 Task: Create custom object Volunteer Process custom object for path process.
Action: Mouse moved to (620, 37)
Screenshot: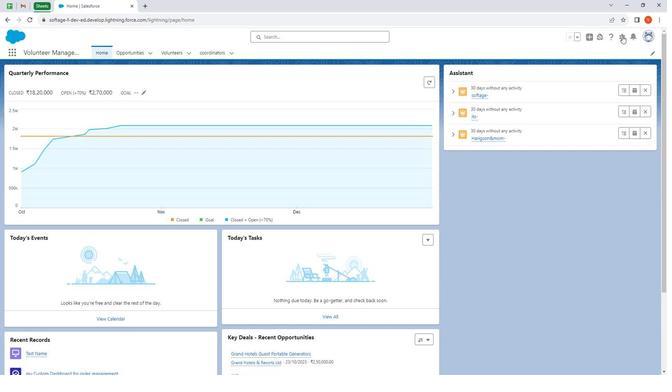 
Action: Mouse pressed left at (620, 37)
Screenshot: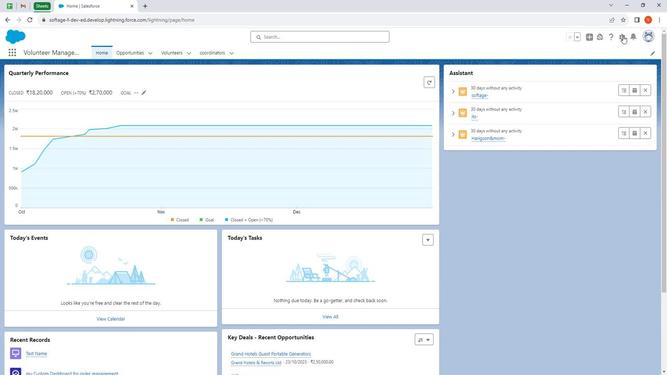 
Action: Mouse moved to (603, 66)
Screenshot: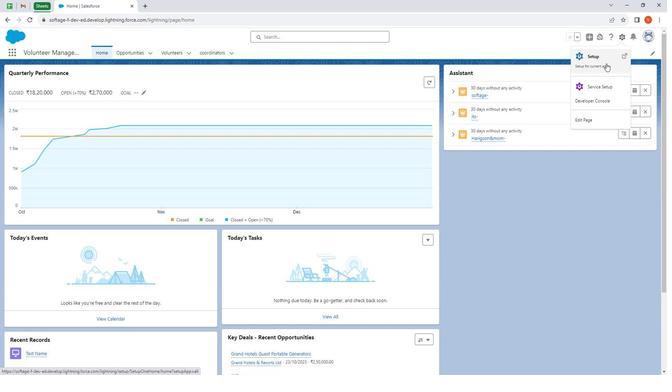
Action: Mouse pressed left at (603, 66)
Screenshot: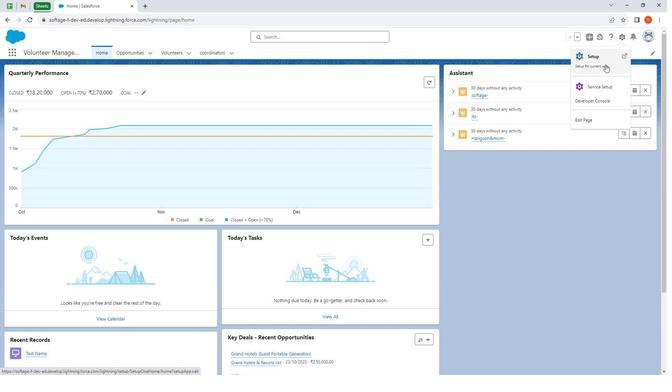 
Action: Mouse moved to (97, 53)
Screenshot: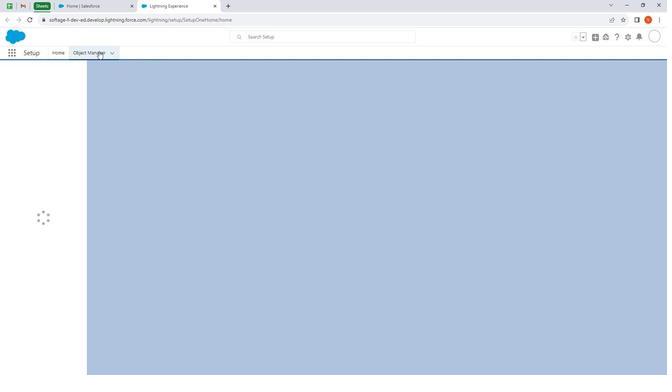 
Action: Mouse pressed left at (97, 53)
Screenshot: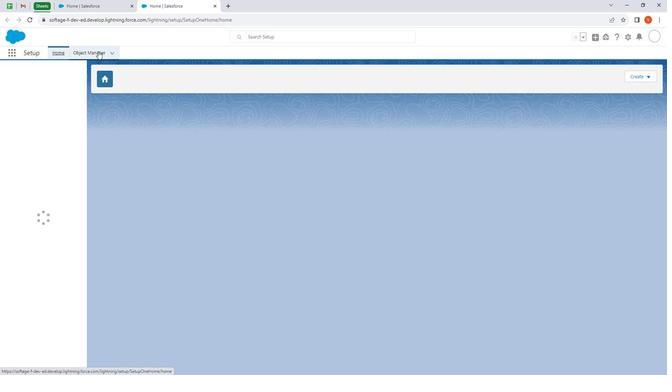 
Action: Mouse moved to (635, 80)
Screenshot: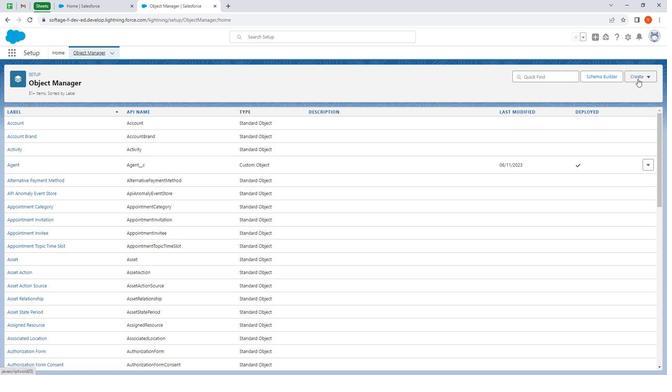 
Action: Mouse pressed left at (635, 80)
Screenshot: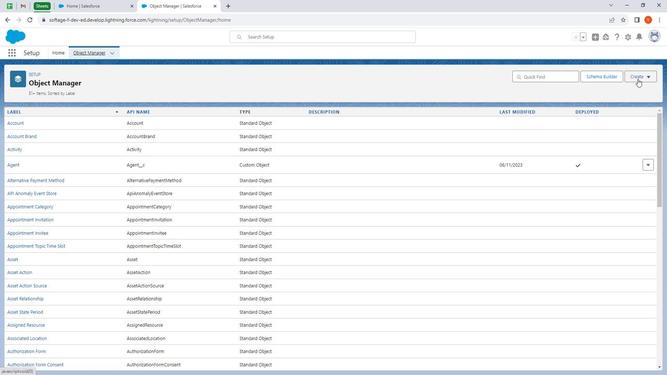 
Action: Mouse moved to (623, 96)
Screenshot: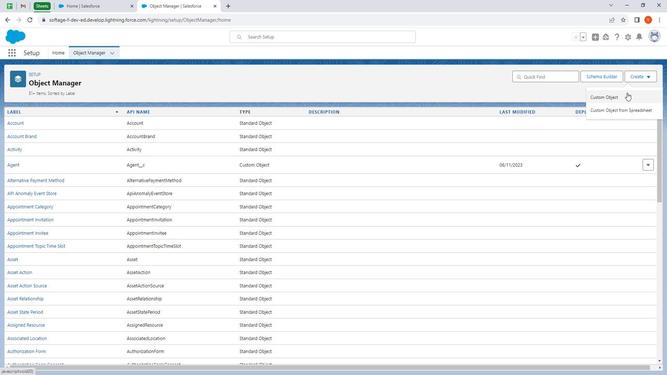 
Action: Mouse pressed left at (623, 96)
Screenshot: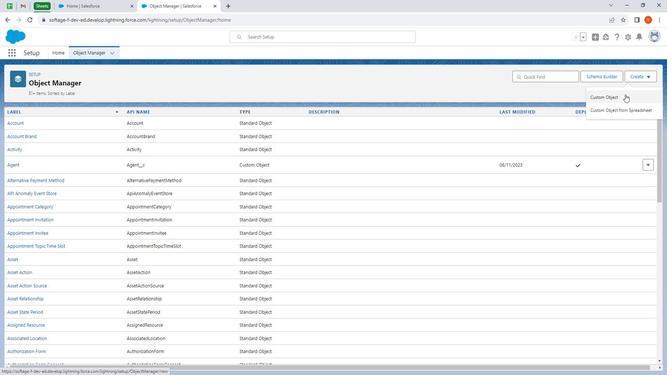 
Action: Mouse moved to (154, 169)
Screenshot: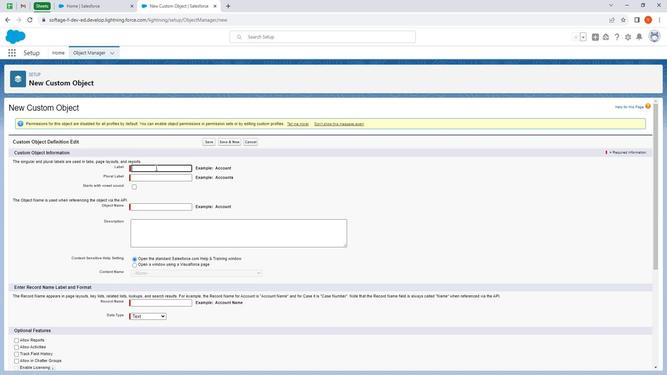 
Action: Mouse pressed left at (154, 169)
Screenshot: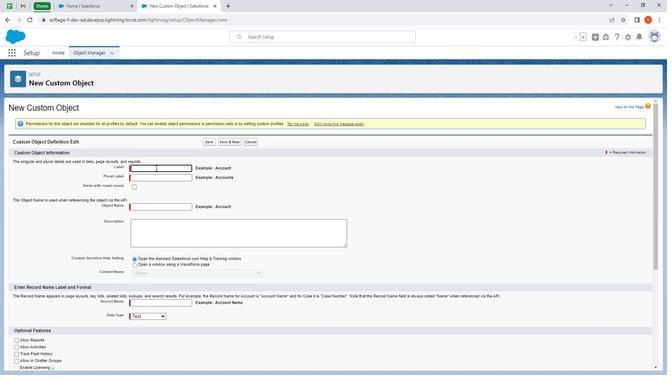 
Action: Key pressed <Key.shift>
Screenshot: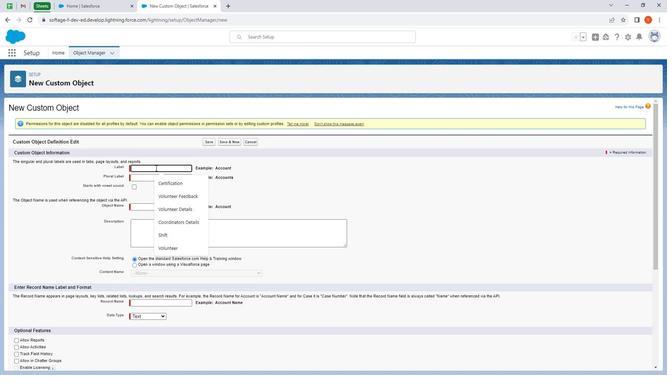 
Action: Mouse moved to (154, 169)
Screenshot: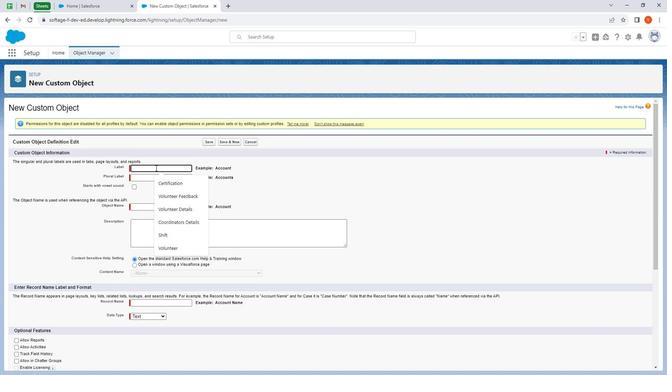 
Action: Key pressed <Key.shift>Volunteer<Key.space><Key.shift>Proces
Screenshot: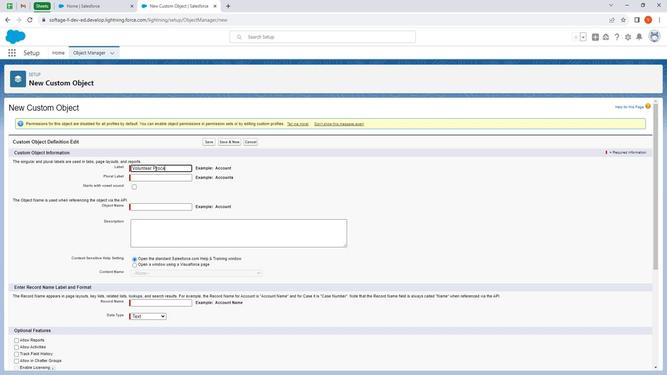 
Action: Mouse moved to (152, 132)
Screenshot: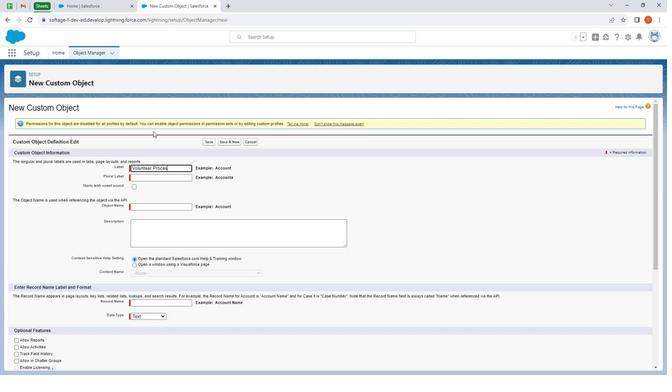 
Action: Key pressed s
Screenshot: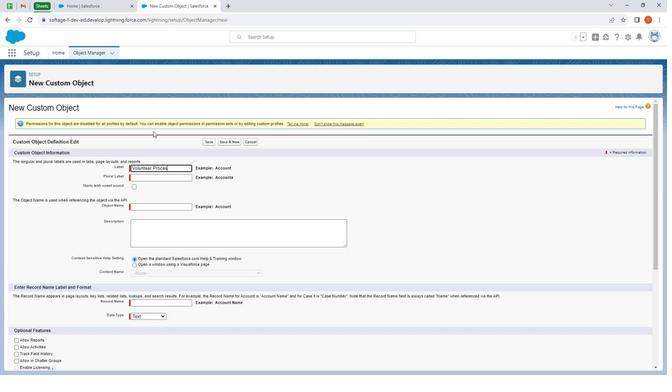 
Action: Mouse moved to (163, 180)
Screenshot: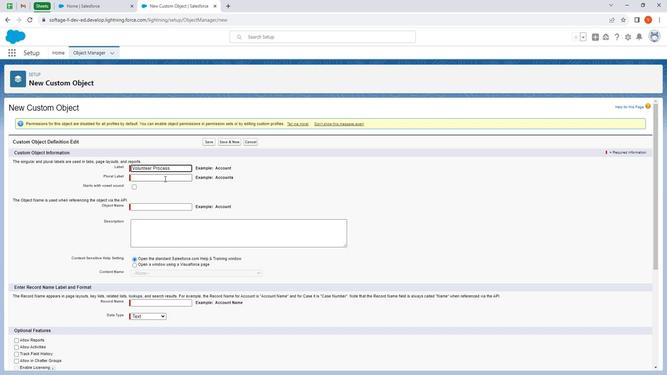 
Action: Mouse pressed left at (163, 180)
Screenshot: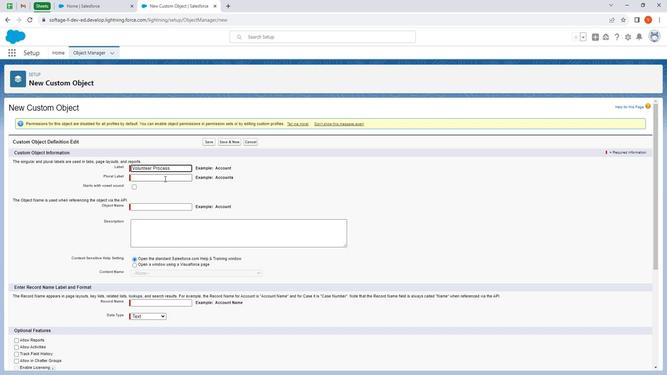 
Action: Key pressed <Key.shift>Volunteer<Key.space><Key.shift>Processes
Screenshot: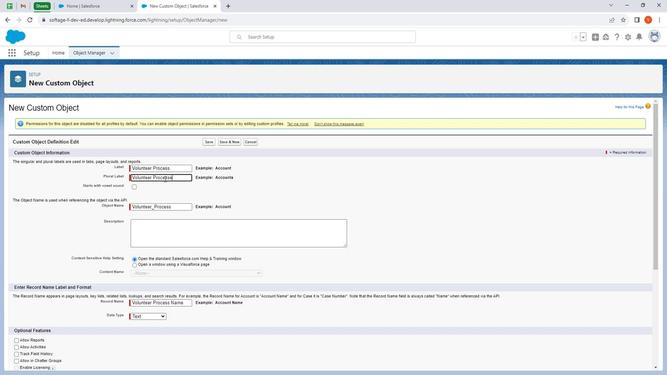 
Action: Mouse moved to (173, 198)
Screenshot: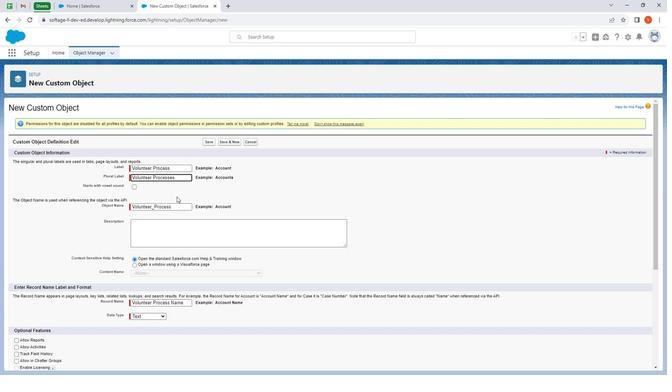 
Action: Mouse pressed left at (173, 198)
Screenshot: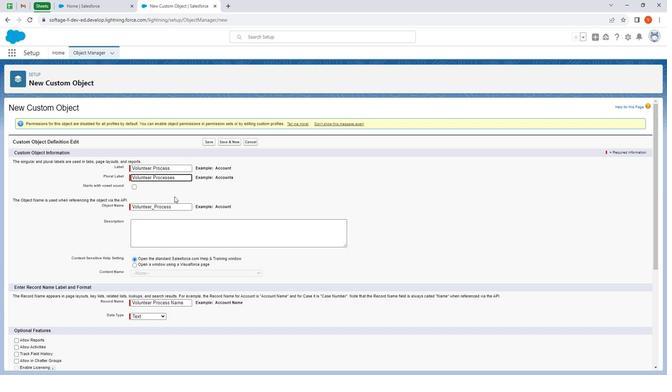 
Action: Mouse moved to (184, 205)
Screenshot: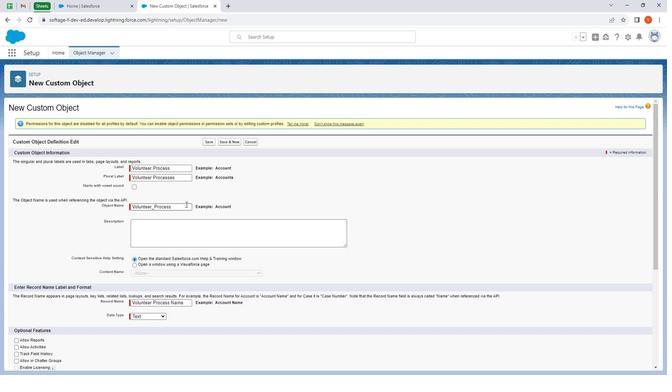 
Action: Mouse scrolled (184, 205) with delta (0, 0)
Screenshot: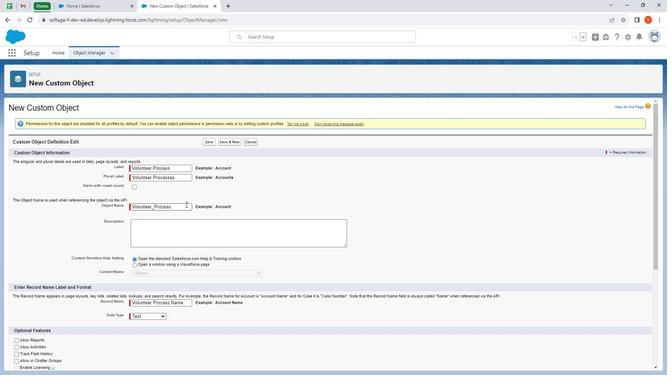 
Action: Mouse scrolled (184, 205) with delta (0, 0)
Screenshot: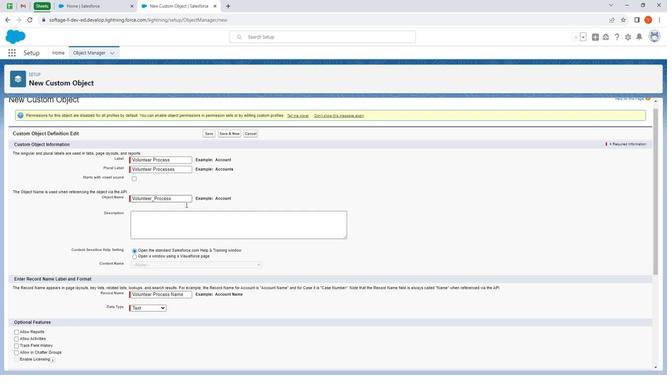 
Action: Mouse moved to (149, 168)
Screenshot: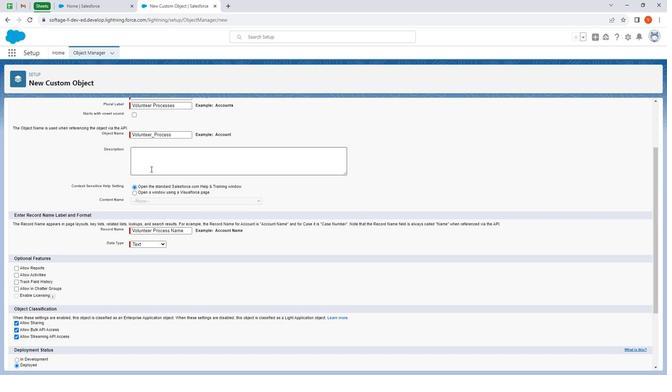 
Action: Mouse pressed left at (149, 168)
Screenshot: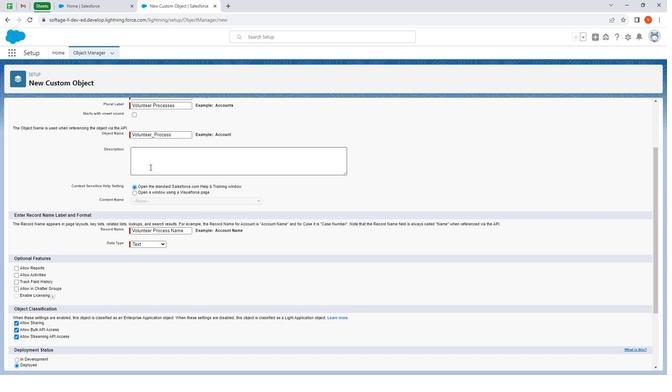
Action: Key pressed <Key.shift><Key.shift><Key.shift><Key.shift><Key.shift><Key.shift><Key.shift><Key.shift><Key.shift><Key.shift><Key.shift><Key.shift><Key.shift><Key.shift><Key.shift><Key.shift><Key.shift><Key.shift><Key.shift><Key.shift><Key.shift><Key.shift><Key.shift><Key.shift><Key.shift><Key.shift>The<Key.space>volunteer<Key.space><Key.shift>Process<Key.space><Key.shift>Involves<Key.space>several<Key.space><Key.shift>Stages<Key.space>from<Key.space>the<Key.space>initial<Key.space>expression<Key.space>of<Key.space>intrest<Key.space>to<Key.space>becoming<Key.space>an<Key.space>active<Key.space>engaged<Key.space>volunteer
Screenshot: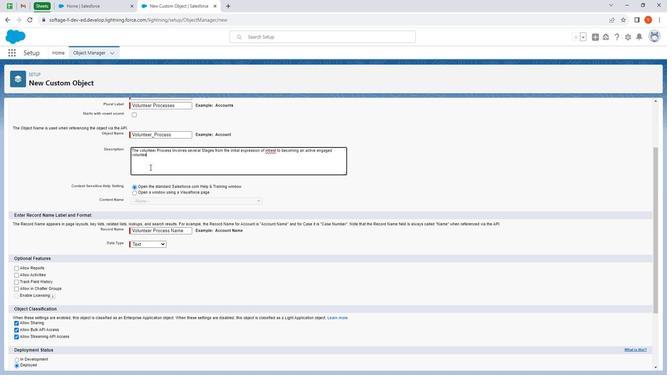 
Action: Mouse moved to (269, 149)
Screenshot: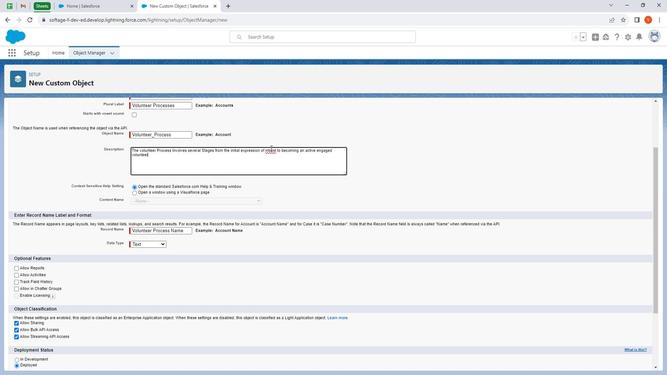 
Action: Mouse pressed right at (269, 149)
Screenshot: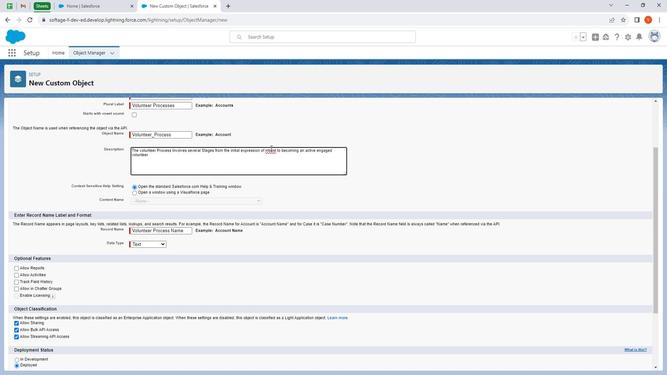 
Action: Mouse moved to (289, 154)
Screenshot: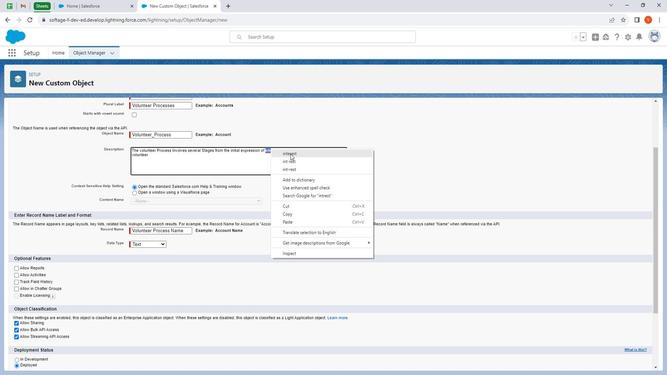 
Action: Mouse pressed left at (289, 154)
Screenshot: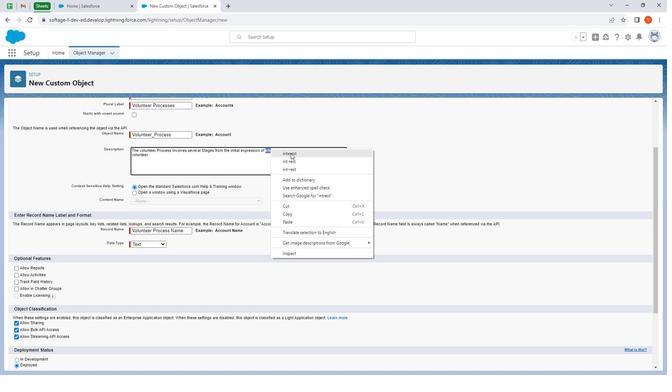 
Action: Mouse moved to (202, 159)
Screenshot: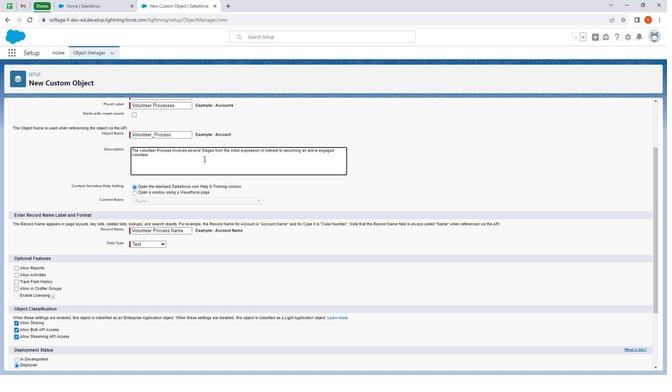 
Action: Mouse pressed left at (202, 159)
Screenshot: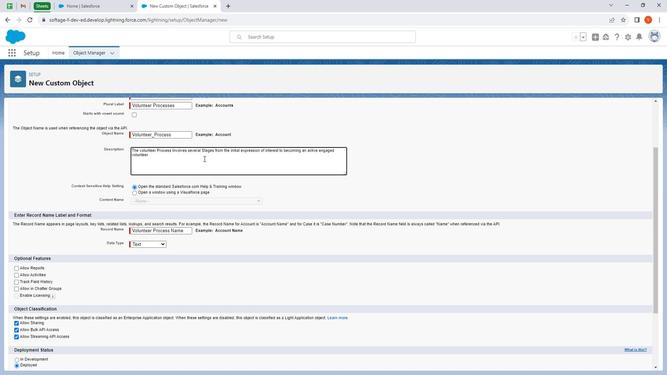 
Action: Mouse moved to (202, 159)
Screenshot: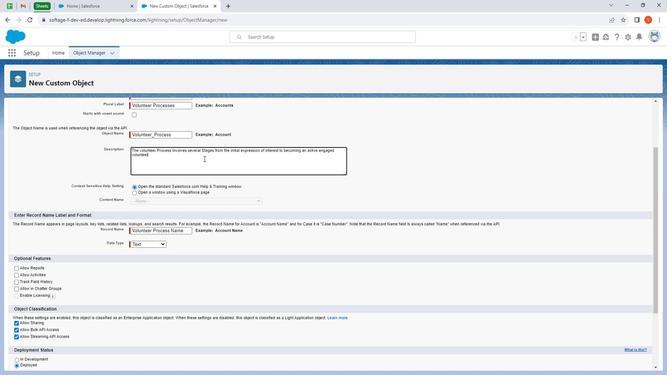 
Action: Key pressed .<Key.space><Key.shift><Key.shift><Key.shift><Key.shift><Key.shift><Key.shift>Below<Key.space>is<Key.space>a<Key.space>brief<Key.space>description<Key.space>of<Key.space>each<Key.space>stage<Key.space>in<Key.space>this<Key.space>process.
Screenshot: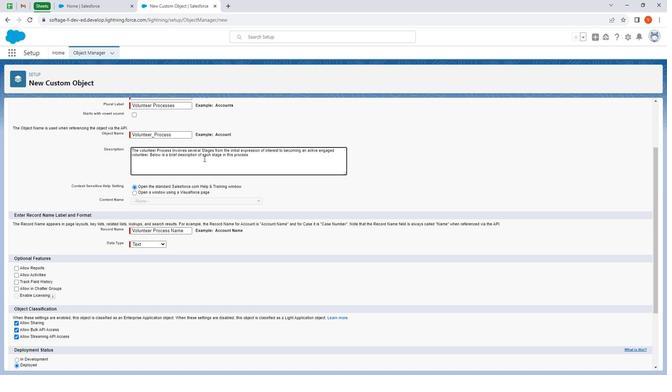 
Action: Mouse moved to (32, 267)
Screenshot: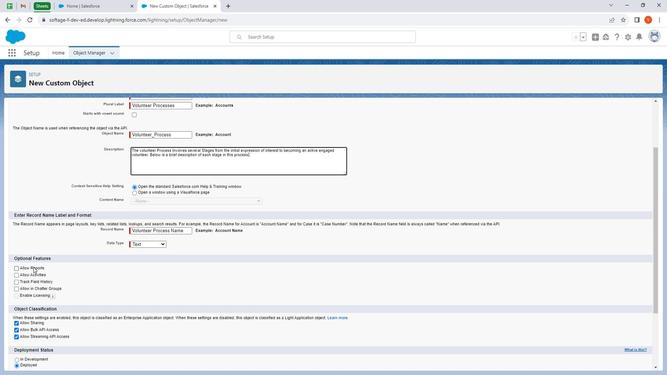 
Action: Mouse pressed left at (32, 267)
Screenshot: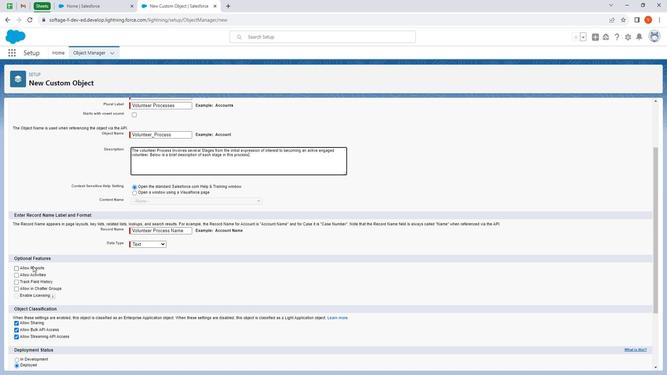 
Action: Mouse moved to (33, 276)
Screenshot: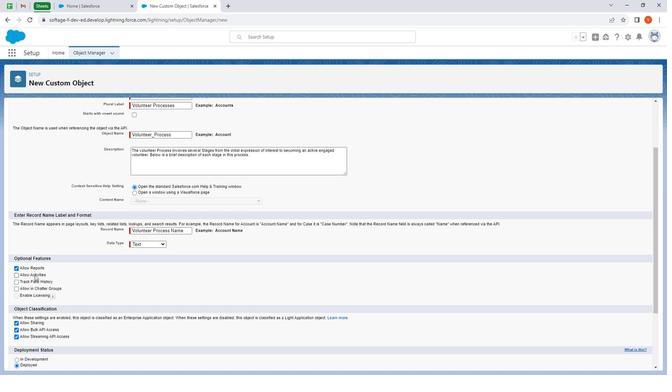 
Action: Mouse pressed left at (33, 276)
Screenshot: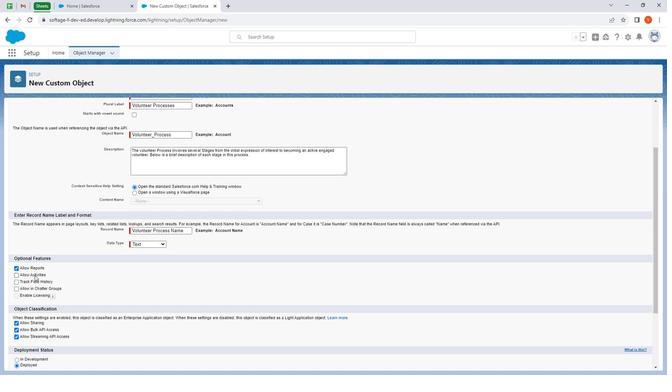 
Action: Mouse moved to (33, 281)
Screenshot: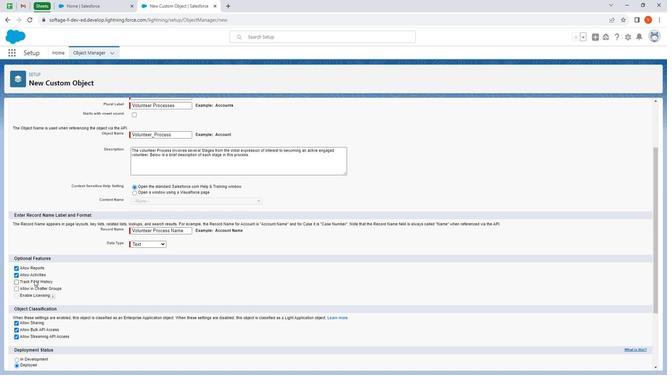 
Action: Mouse pressed left at (33, 281)
Screenshot: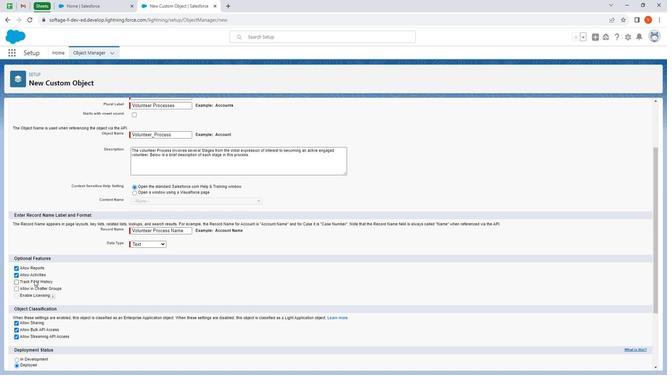
Action: Mouse moved to (35, 289)
Screenshot: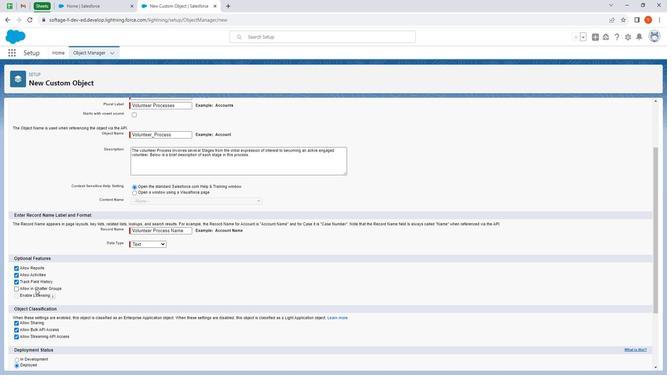 
Action: Mouse pressed left at (35, 289)
Screenshot: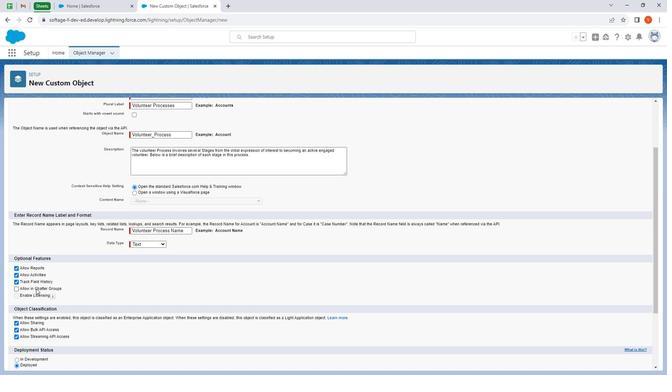 
Action: Mouse moved to (169, 278)
Screenshot: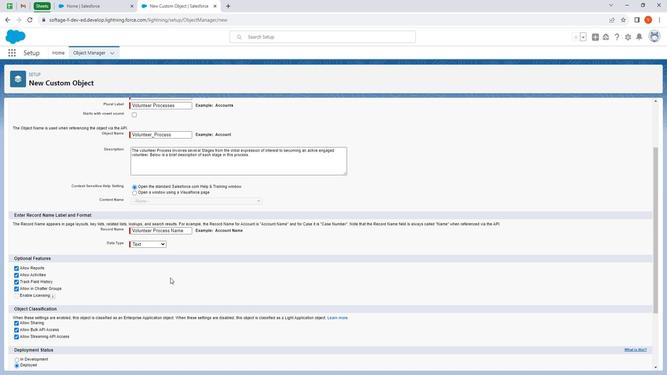 
Action: Mouse scrolled (169, 278) with delta (0, 0)
Screenshot: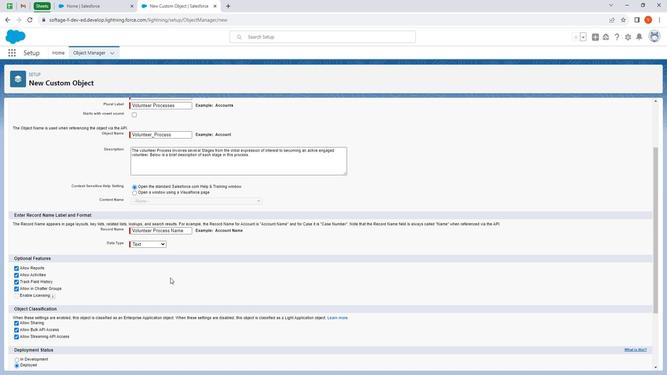 
Action: Mouse moved to (169, 278)
Screenshot: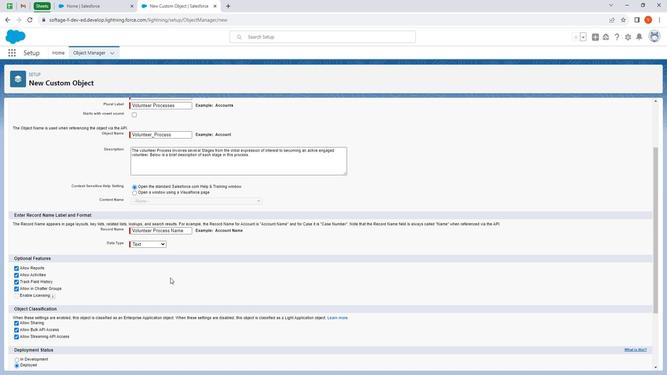 
Action: Mouse scrolled (169, 278) with delta (0, 0)
Screenshot: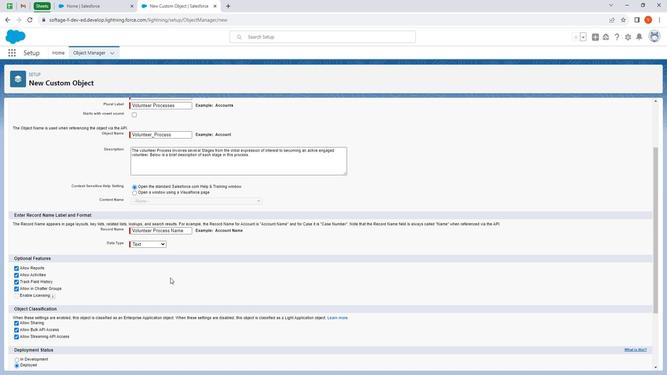 
Action: Mouse moved to (169, 278)
Screenshot: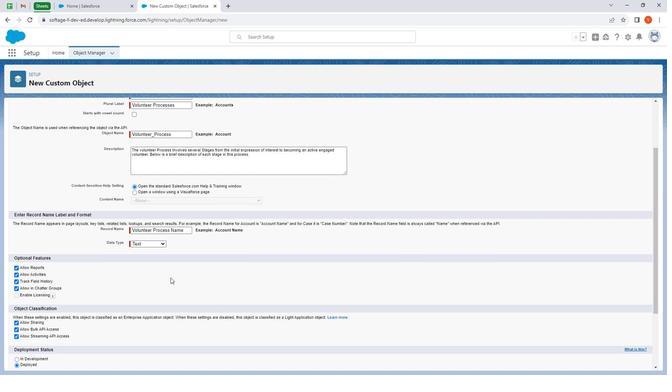 
Action: Mouse scrolled (169, 278) with delta (0, 0)
Screenshot: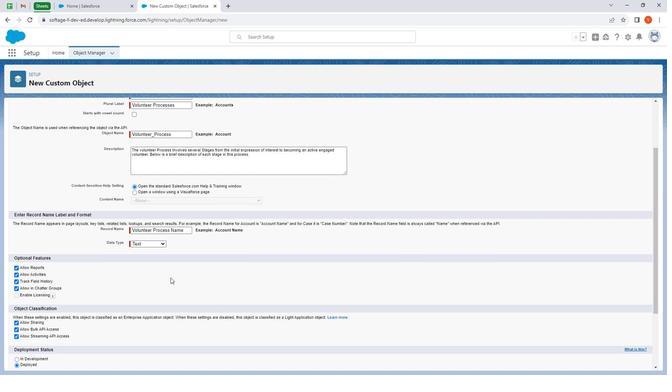 
Action: Mouse moved to (169, 279)
Screenshot: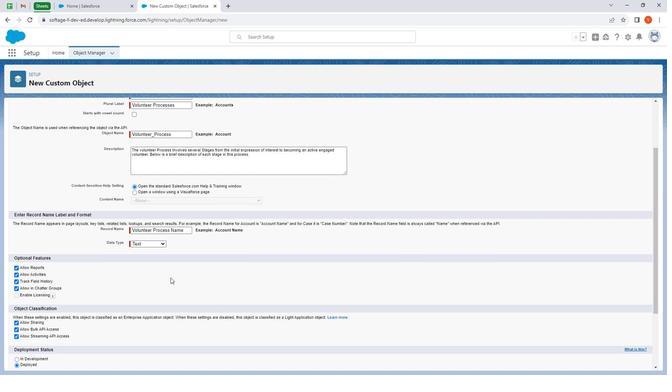 
Action: Mouse scrolled (169, 278) with delta (0, 0)
Screenshot: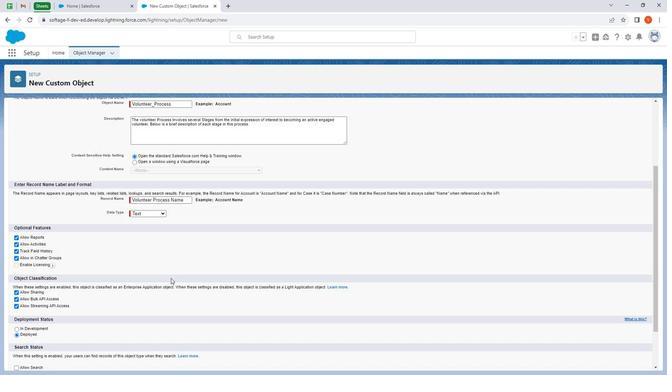 
Action: Mouse scrolled (169, 278) with delta (0, 0)
Screenshot: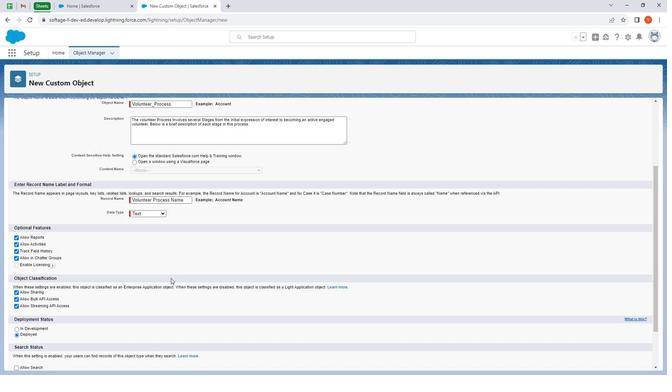 
Action: Mouse scrolled (169, 278) with delta (0, 0)
Screenshot: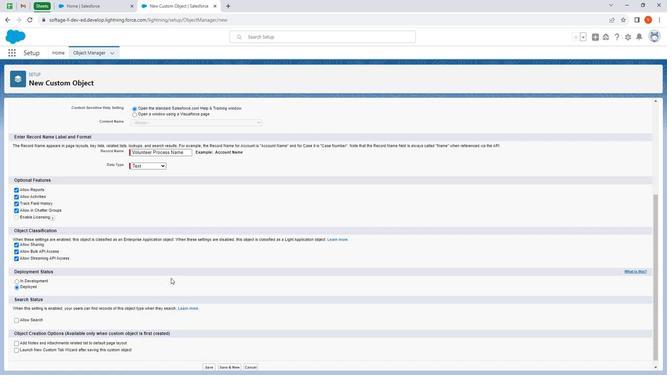 
Action: Mouse moved to (33, 316)
Screenshot: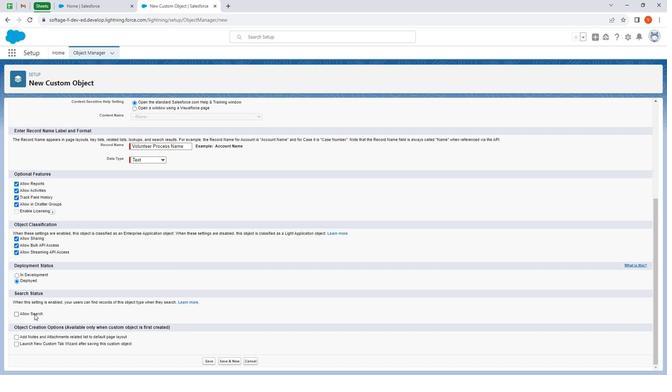 
Action: Mouse pressed left at (33, 316)
Screenshot: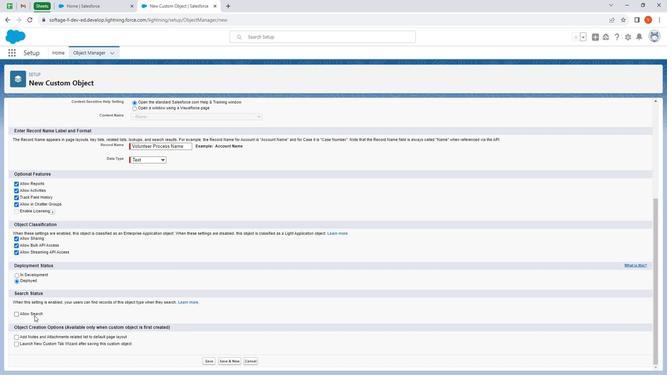 
Action: Mouse moved to (208, 360)
Screenshot: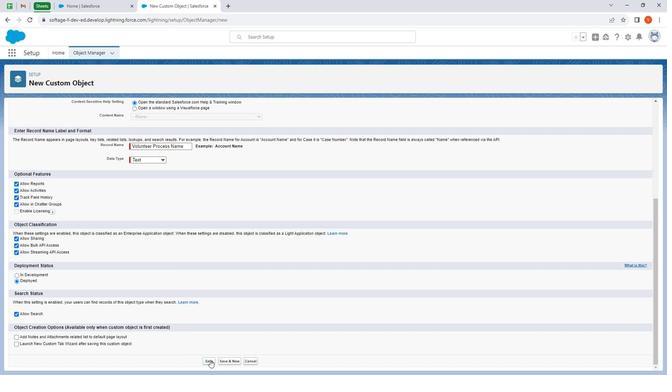 
Action: Mouse pressed left at (208, 360)
Screenshot: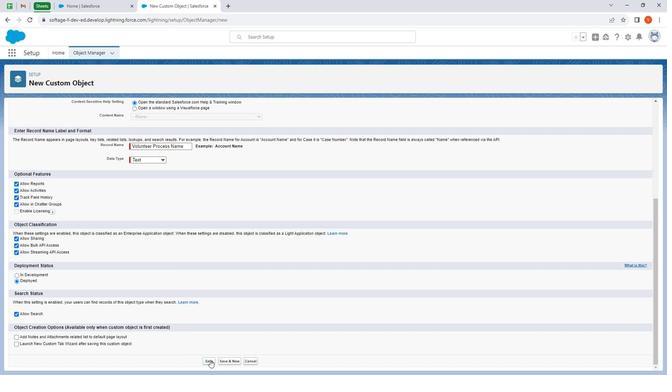 
Action: Mouse moved to (60, 54)
Screenshot: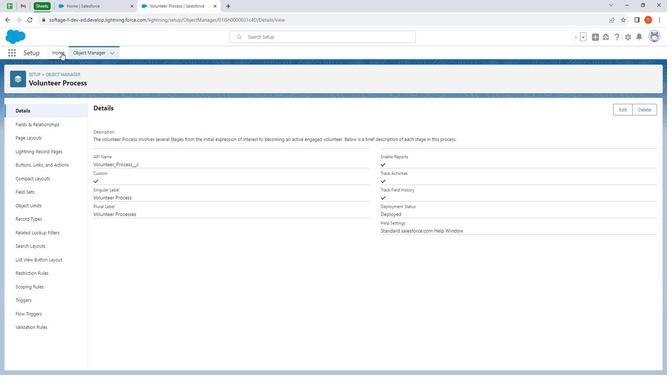 
Action: Mouse pressed left at (60, 54)
Screenshot: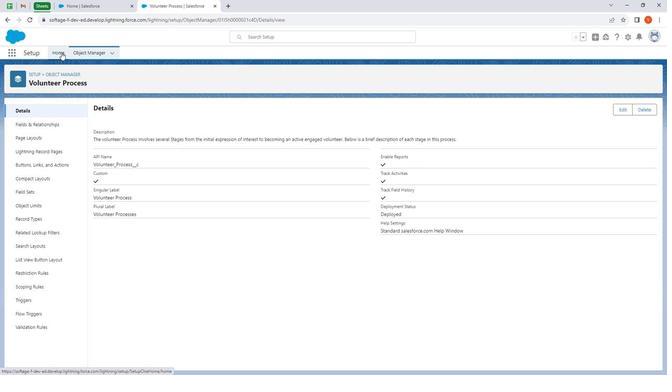 
Action: Mouse moved to (54, 72)
Screenshot: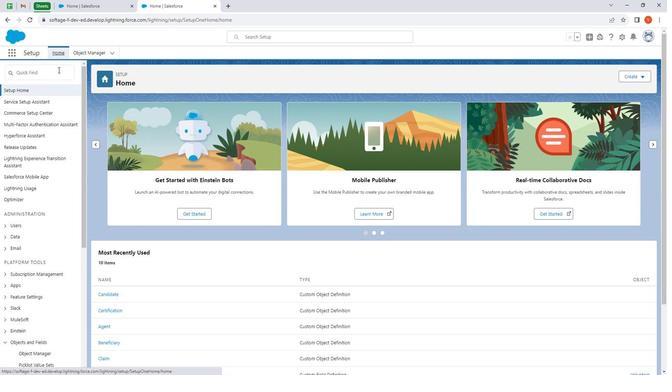 
Action: Mouse pressed left at (54, 72)
Screenshot: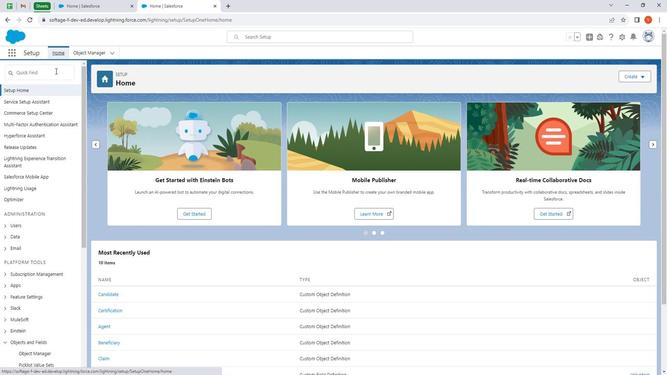 
Action: Key pressed tabs
Screenshot: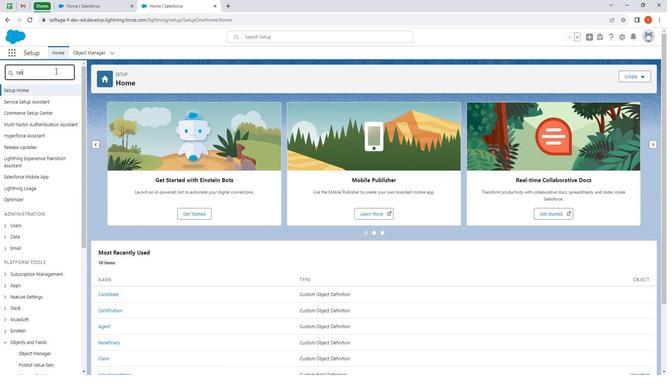 
Action: Mouse moved to (22, 114)
Screenshot: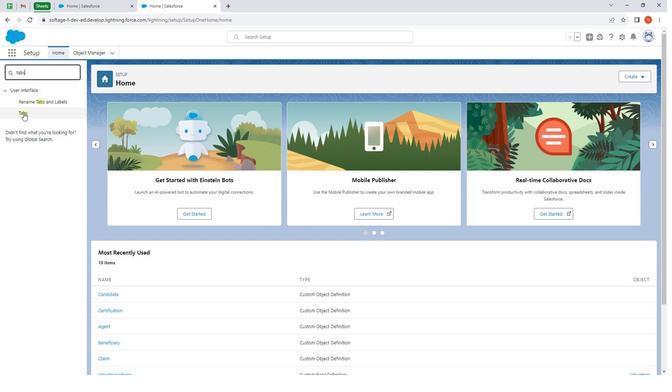 
Action: Mouse pressed left at (22, 114)
Screenshot: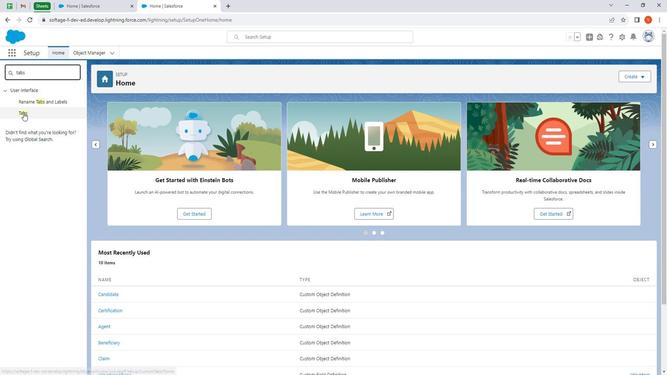 
Action: Mouse moved to (273, 158)
Screenshot: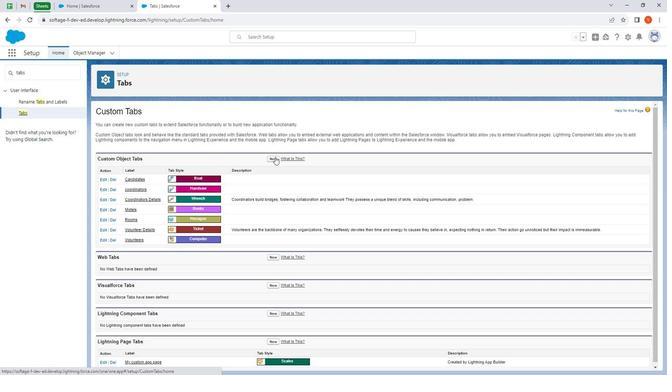 
Action: Mouse pressed left at (273, 158)
Screenshot: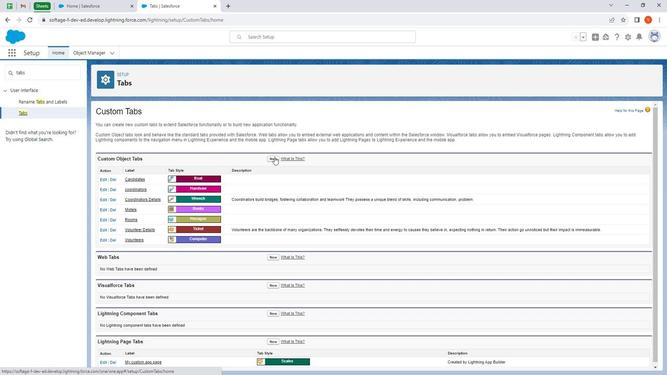 
Action: Mouse moved to (225, 166)
Screenshot: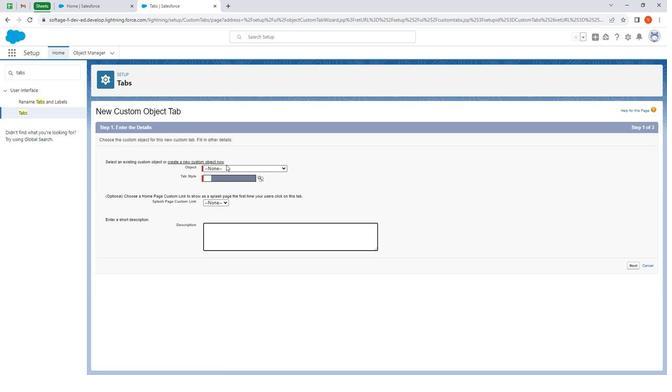 
Action: Mouse pressed left at (225, 166)
Screenshot: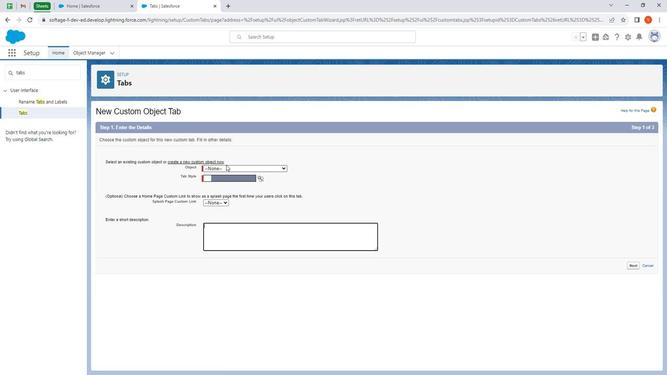 
Action: Mouse moved to (282, 195)
Screenshot: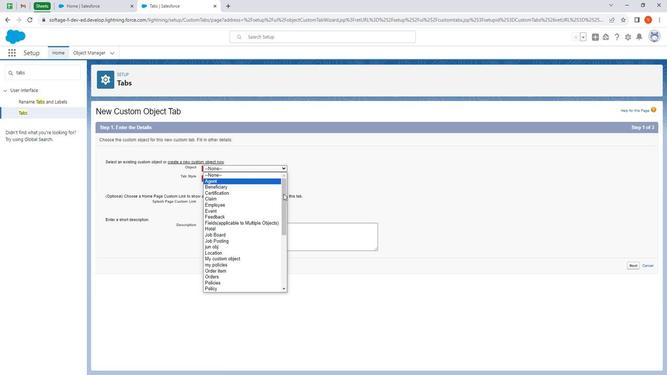 
Action: Mouse pressed left at (282, 195)
Screenshot: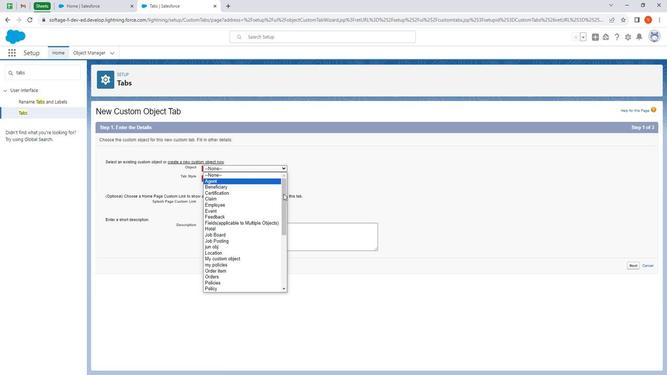 
Action: Mouse moved to (238, 276)
Screenshot: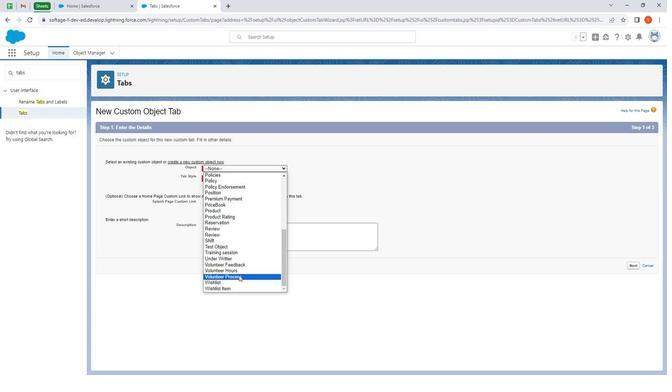 
Action: Mouse pressed left at (238, 276)
Screenshot: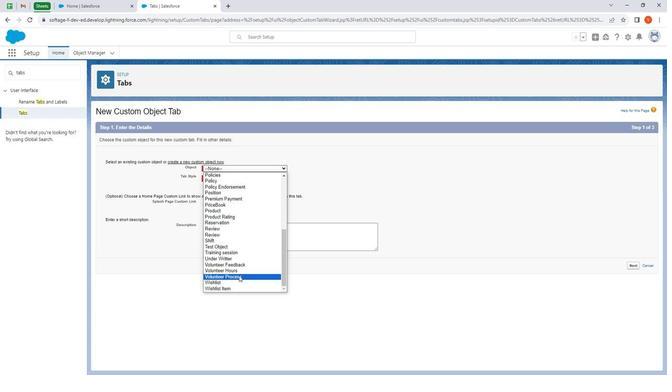 
Action: Mouse moved to (212, 179)
Screenshot: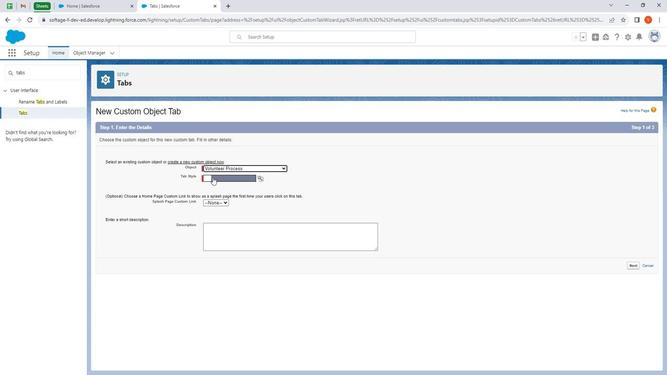 
Action: Mouse pressed left at (212, 179)
Screenshot: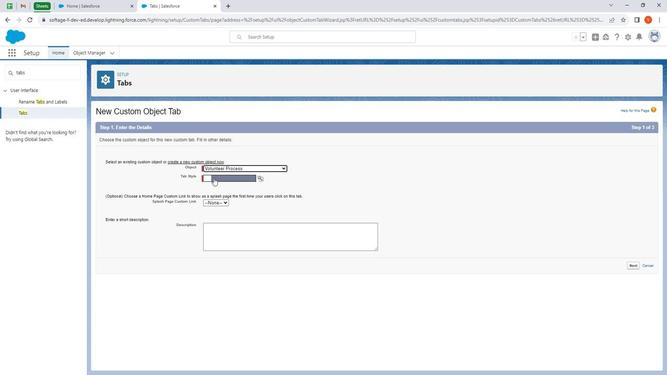 
Action: Mouse moved to (44, 158)
Screenshot: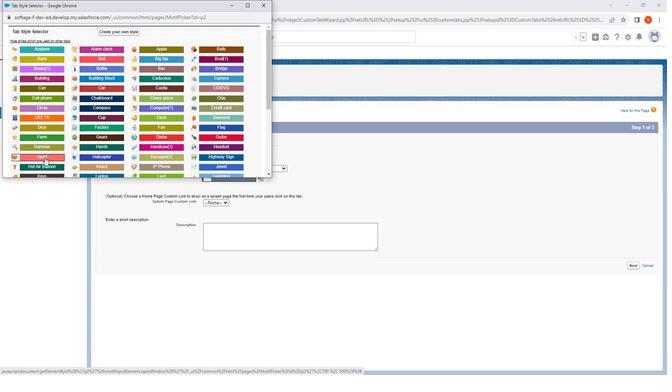 
Action: Mouse pressed left at (44, 158)
Screenshot: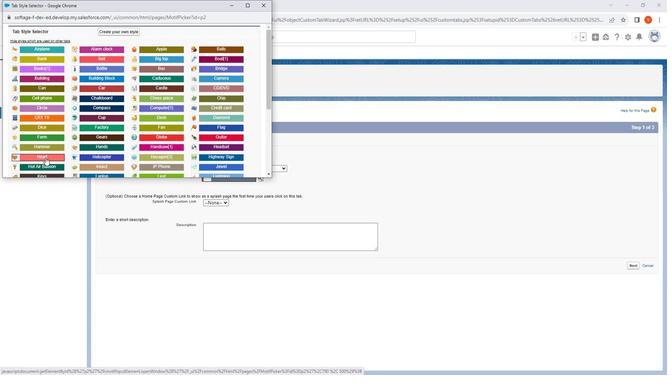 
Action: Mouse moved to (258, 232)
Screenshot: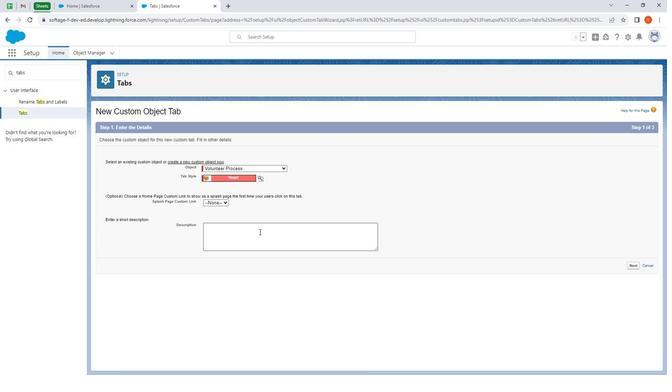 
Action: Mouse pressed left at (258, 232)
Screenshot: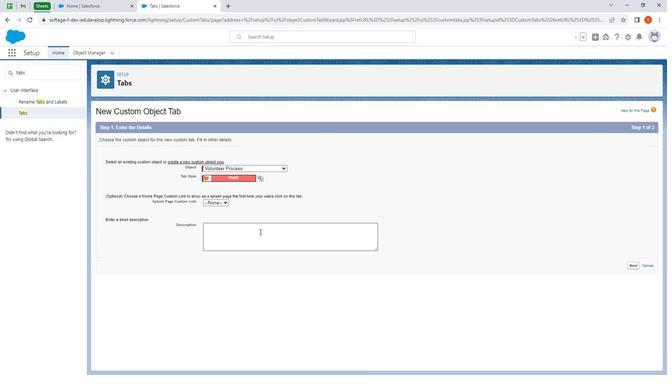 
Action: Mouse moved to (241, 203)
Screenshot: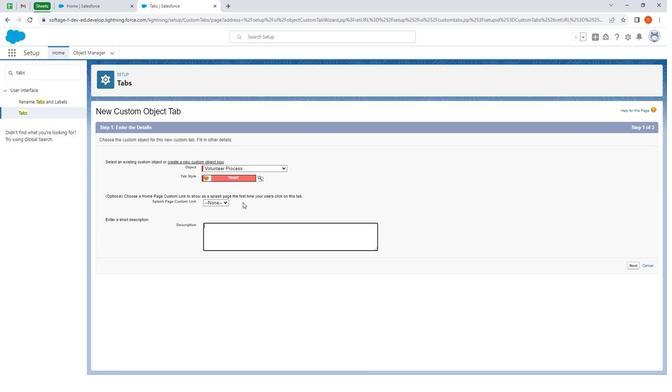
Action: Key pressed <Key.shift>This<Key.space>is<Key.space>volunteer<Key.space>process<Key.space>for<Key.space>path<Key.space>process<Key.space>in<Key.space>salesforce<Key.space>lightning
Screenshot: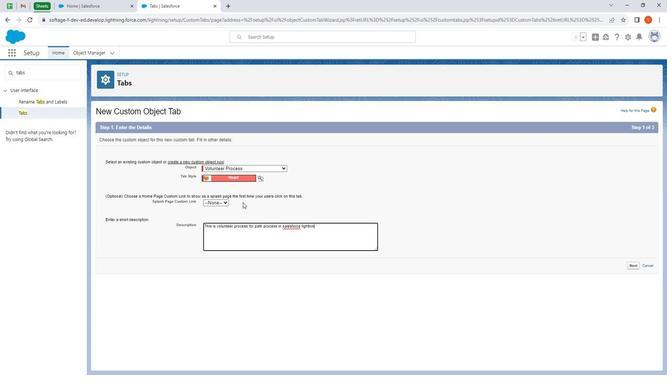
Action: Mouse moved to (288, 227)
Screenshot: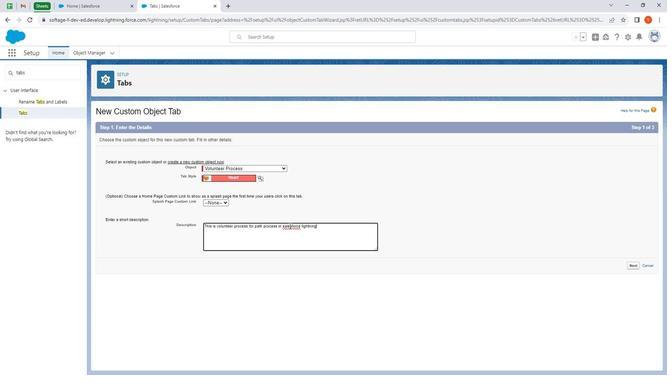 
Action: Mouse pressed right at (288, 227)
Screenshot: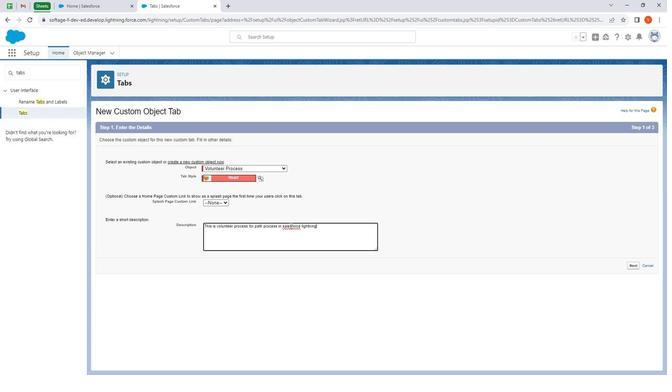 
Action: Mouse moved to (319, 232)
Screenshot: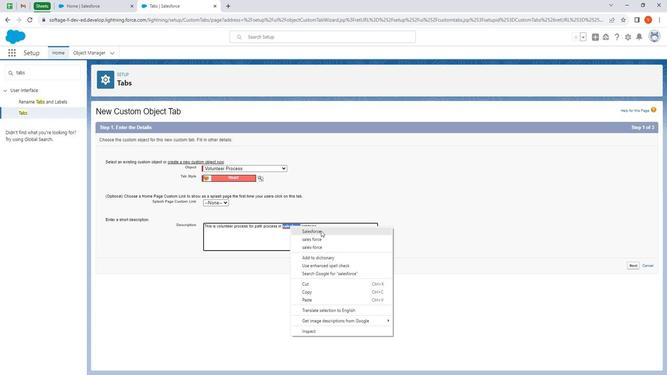 
Action: Mouse pressed left at (319, 232)
Screenshot: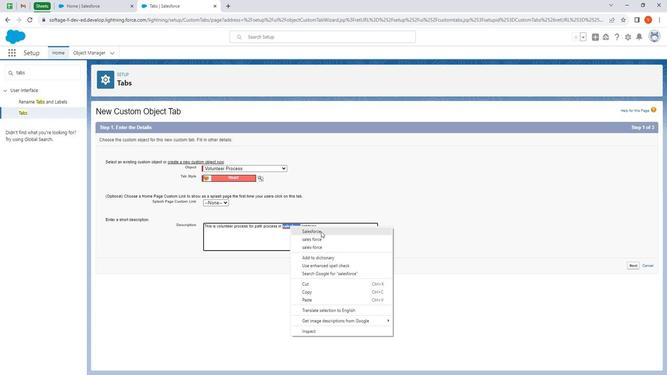 
Action: Mouse moved to (325, 231)
Screenshot: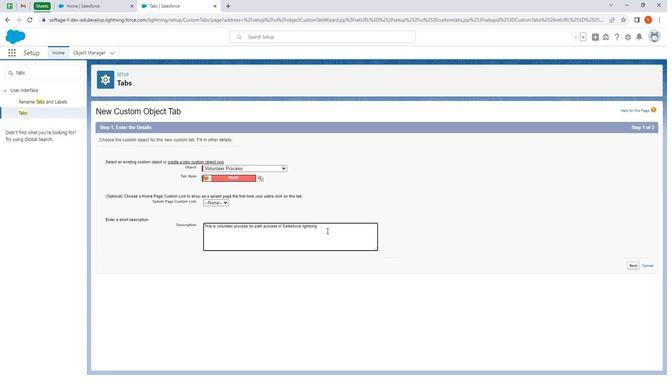 
Action: Mouse pressed left at (325, 231)
Screenshot: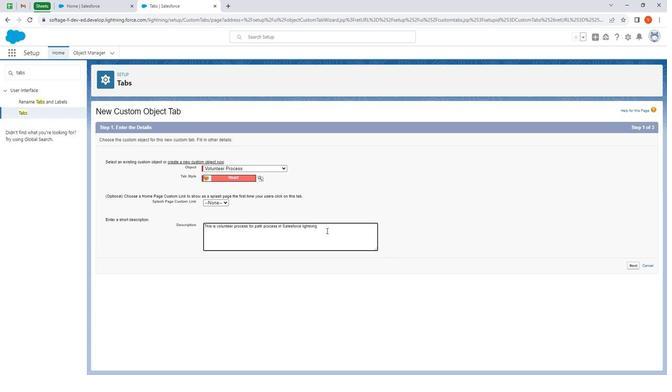
Action: Key pressed .
Screenshot: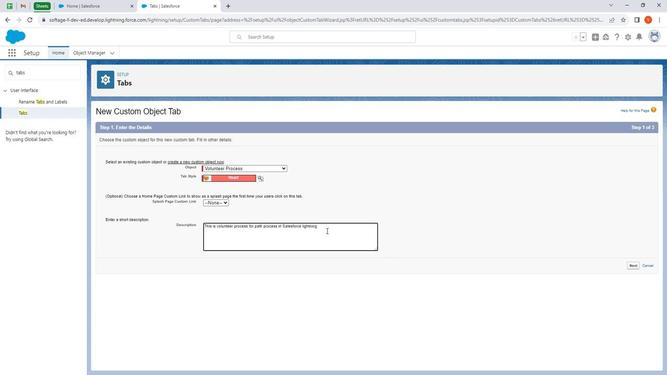 
Action: Mouse moved to (631, 266)
Screenshot: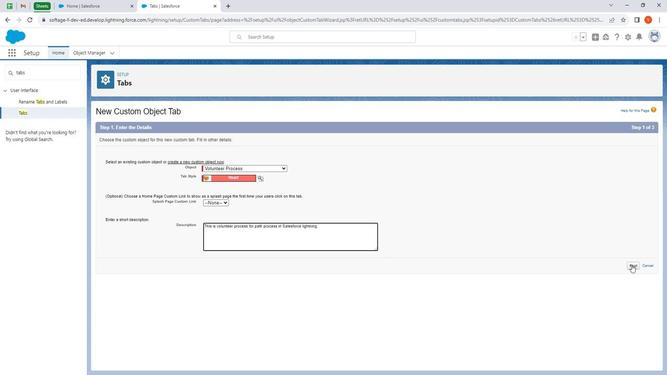 
Action: Mouse pressed left at (631, 266)
Screenshot: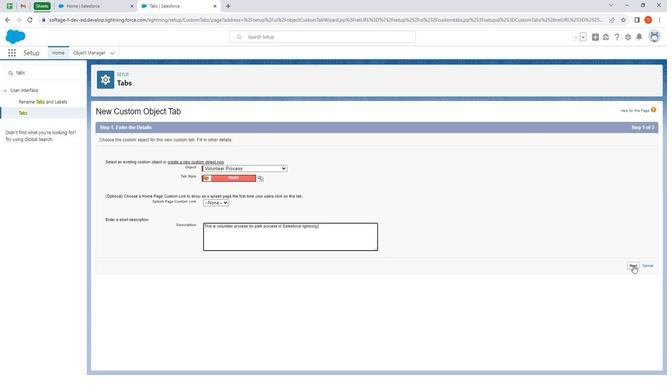 
Action: Mouse moved to (628, 207)
Screenshot: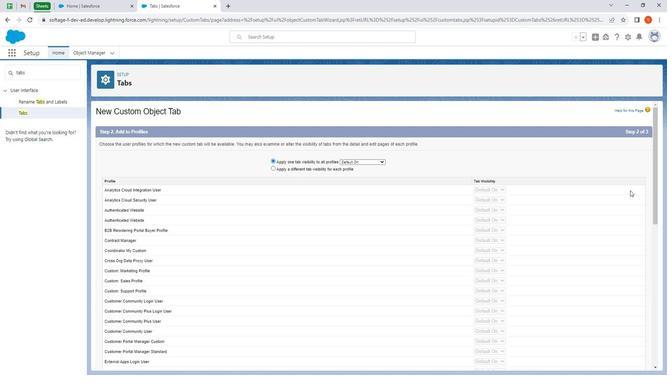 
Action: Mouse scrolled (628, 207) with delta (0, 0)
Screenshot: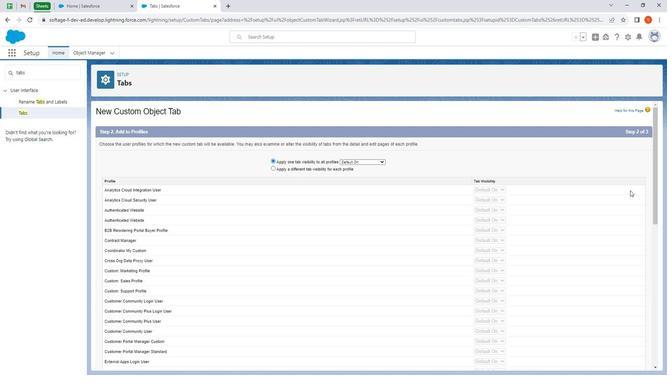 
Action: Mouse moved to (626, 219)
Screenshot: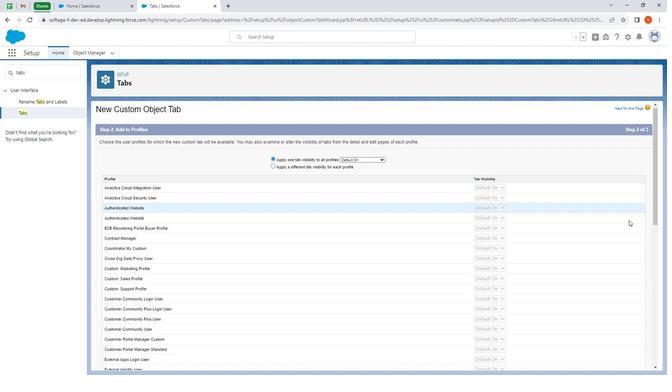 
Action: Mouse scrolled (626, 219) with delta (0, 0)
Screenshot: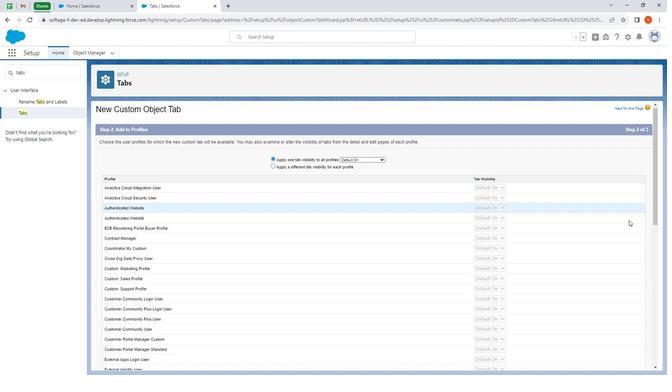 
Action: Mouse moved to (626, 222)
Screenshot: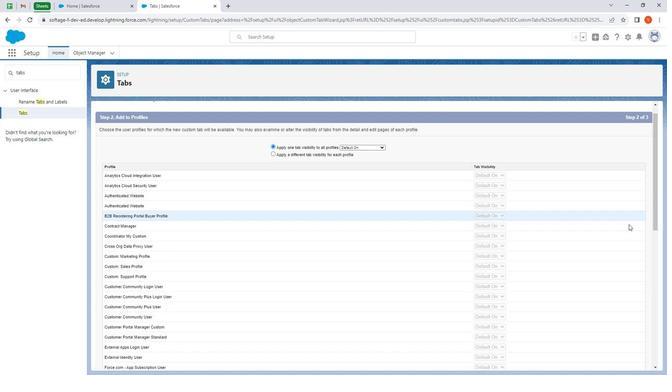 
Action: Mouse scrolled (626, 222) with delta (0, 0)
Screenshot: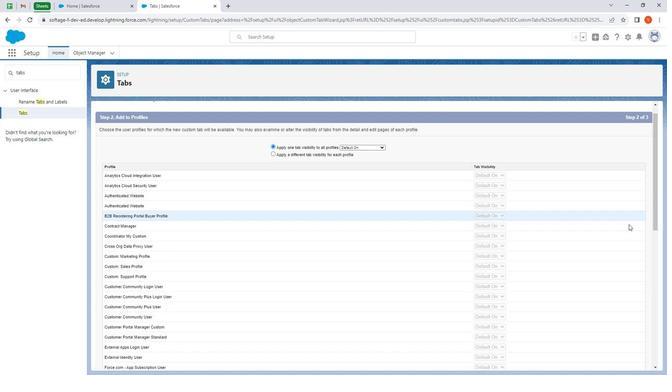
Action: Mouse moved to (626, 225)
Screenshot: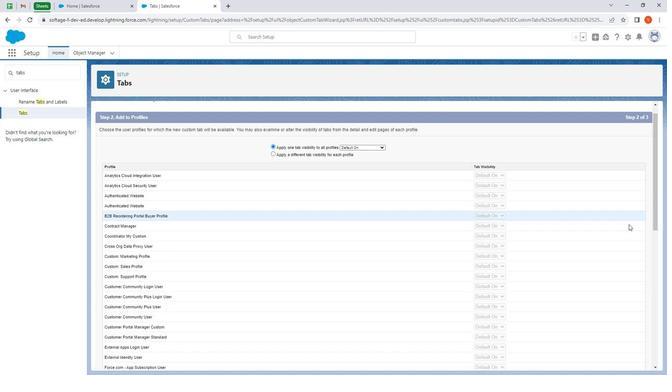 
Action: Mouse scrolled (626, 225) with delta (0, 0)
Screenshot: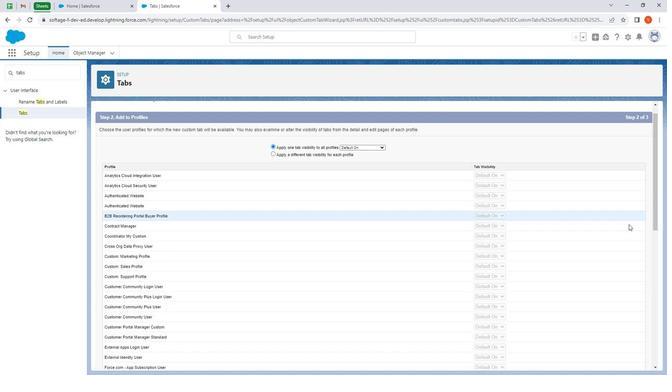 
Action: Mouse moved to (626, 228)
Screenshot: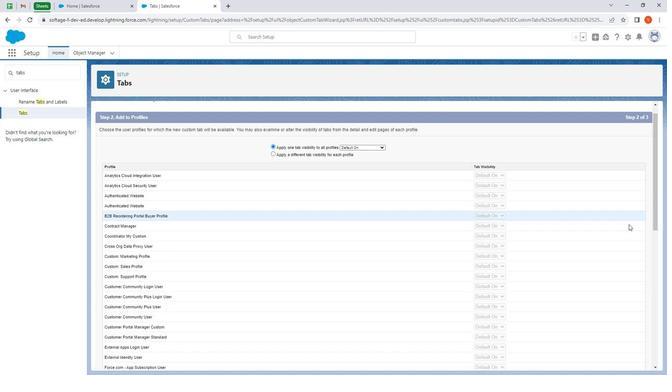 
Action: Mouse scrolled (626, 228) with delta (0, 0)
Screenshot: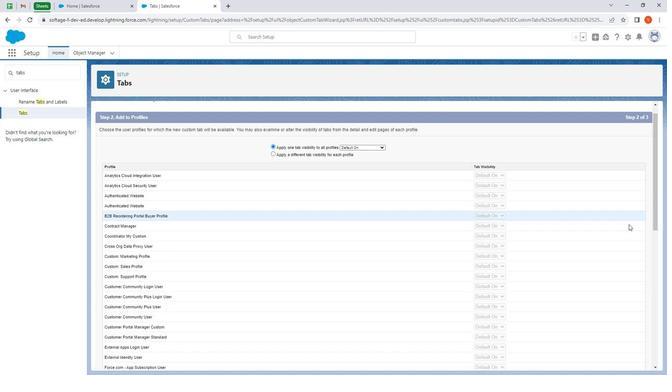 
Action: Mouse moved to (625, 230)
Screenshot: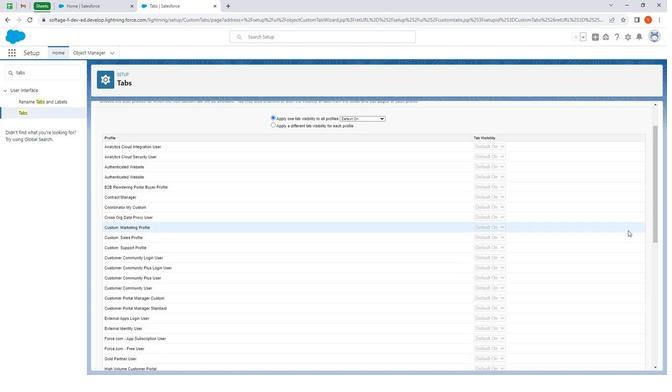 
Action: Mouse scrolled (625, 230) with delta (0, 0)
Screenshot: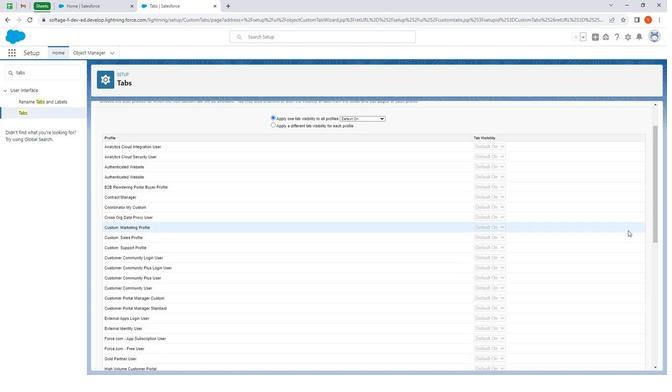 
Action: Mouse moved to (625, 237)
Screenshot: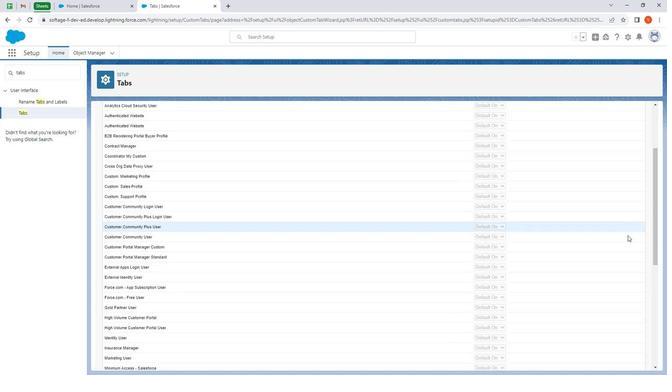 
Action: Mouse scrolled (625, 237) with delta (0, 0)
Screenshot: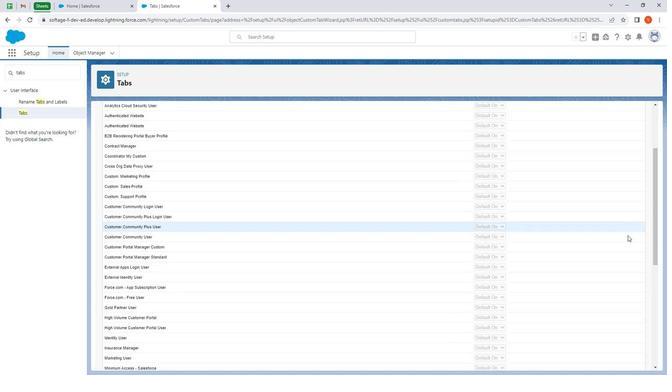 
Action: Mouse moved to (631, 303)
Screenshot: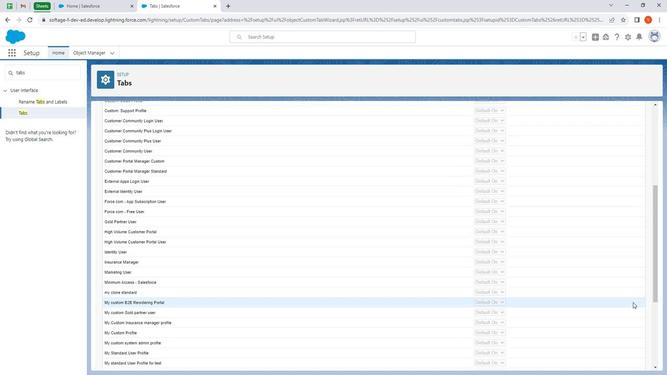 
Action: Mouse scrolled (631, 303) with delta (0, 0)
Screenshot: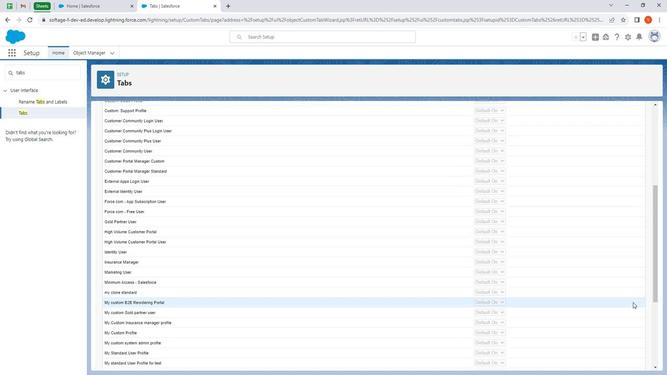 
Action: Mouse moved to (631, 303)
Screenshot: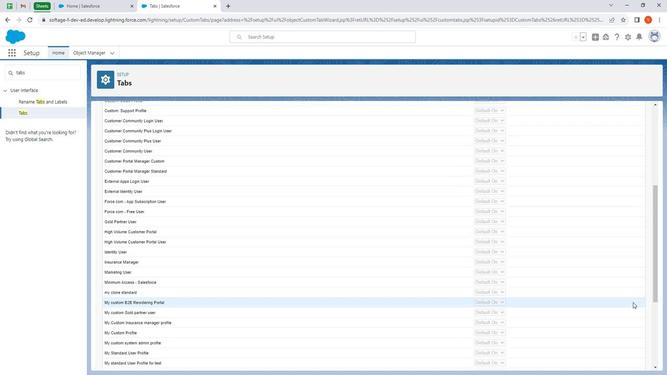 
Action: Mouse scrolled (631, 303) with delta (0, 0)
Screenshot: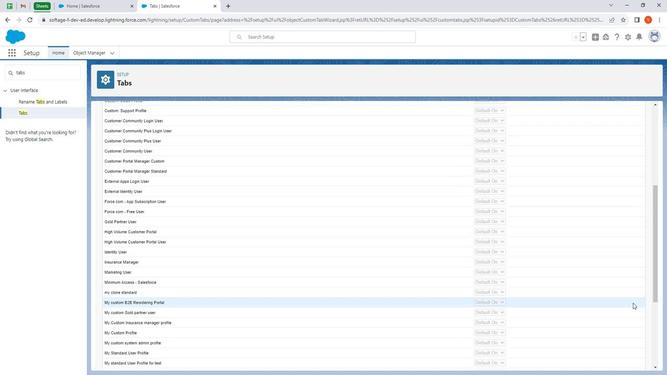 
Action: Mouse moved to (630, 304)
Screenshot: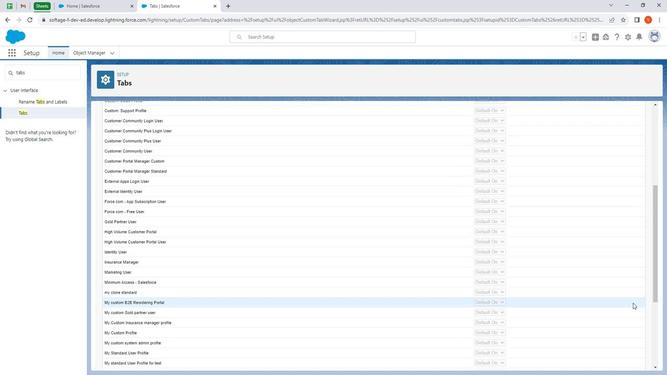 
Action: Mouse scrolled (630, 303) with delta (0, 0)
Screenshot: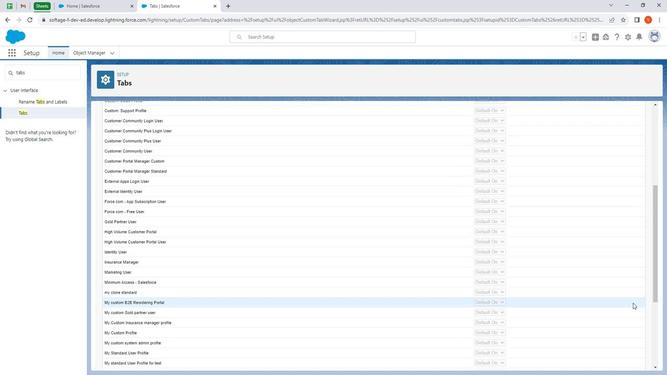 
Action: Mouse moved to (630, 305)
Screenshot: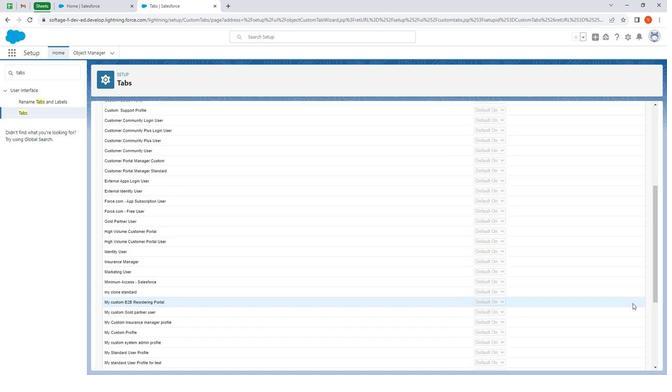 
Action: Mouse scrolled (630, 304) with delta (0, 0)
Screenshot: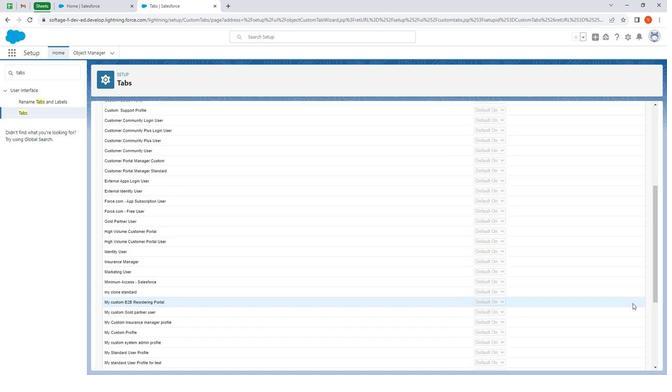 
Action: Mouse moved to (630, 306)
Screenshot: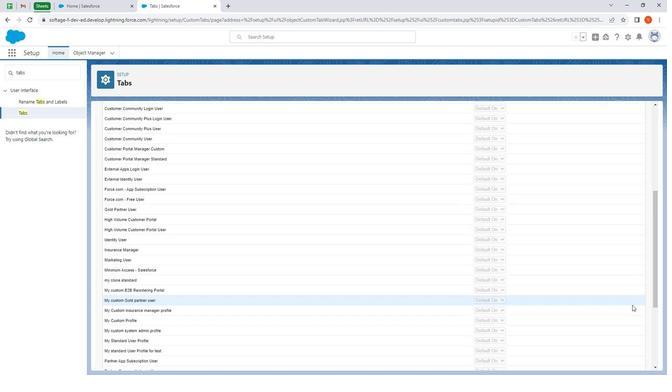 
Action: Mouse scrolled (630, 306) with delta (0, 0)
Screenshot: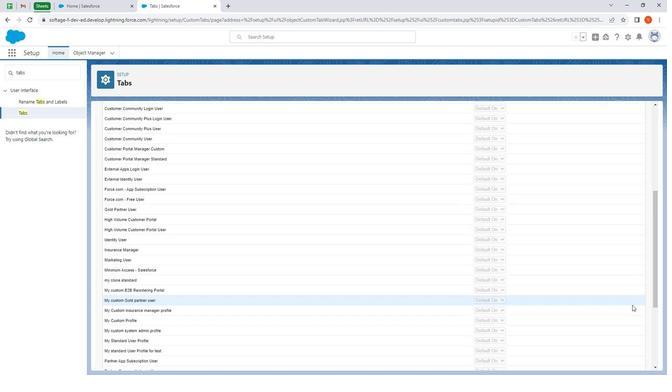 
Action: Mouse moved to (623, 365)
Screenshot: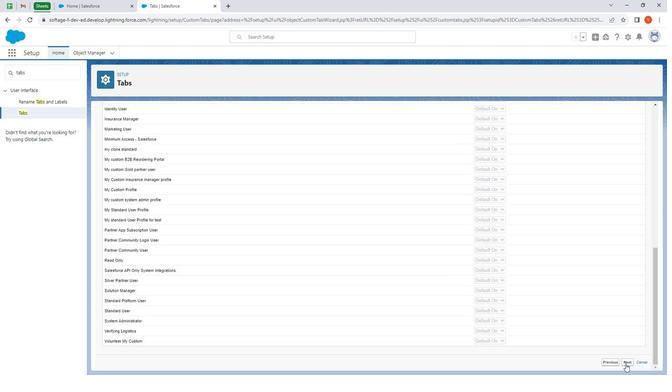 
Action: Mouse pressed left at (623, 365)
Screenshot: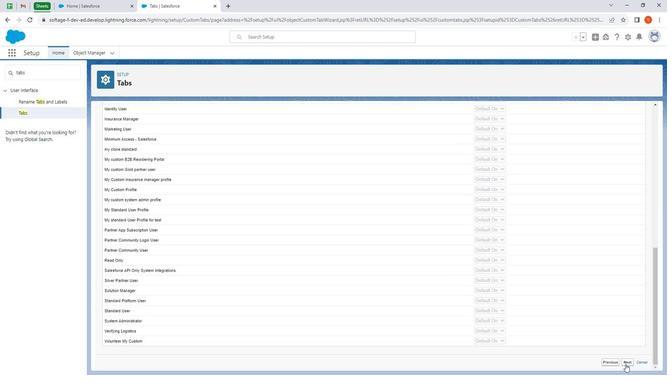 
Action: Mouse moved to (581, 173)
Screenshot: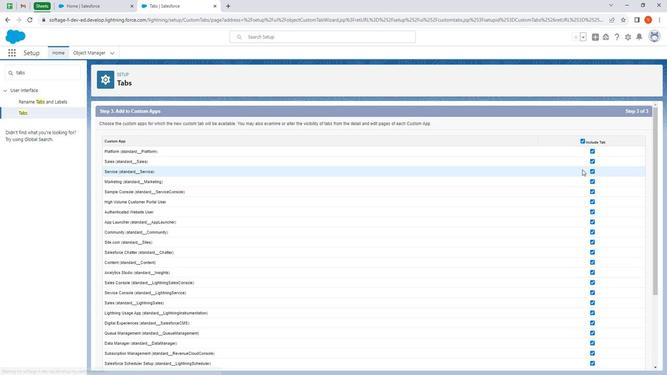 
Action: Mouse scrolled (581, 172) with delta (0, 0)
Screenshot: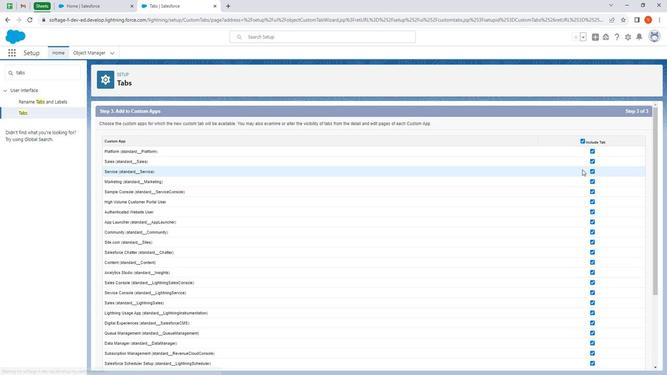 
Action: Mouse moved to (581, 177)
Screenshot: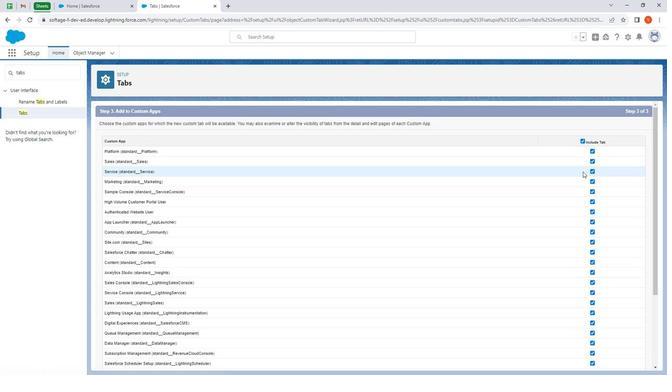 
Action: Mouse scrolled (581, 177) with delta (0, 0)
Screenshot: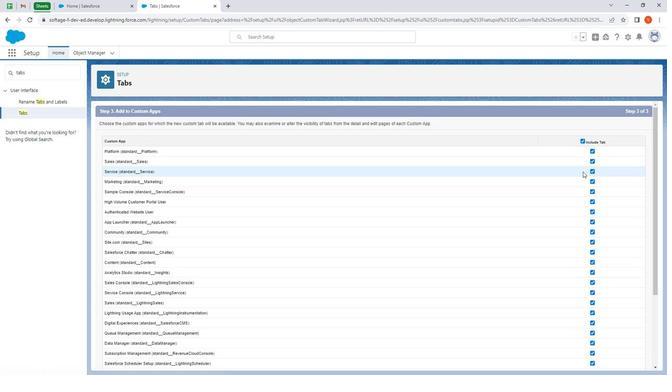 
Action: Mouse moved to (582, 181)
Screenshot: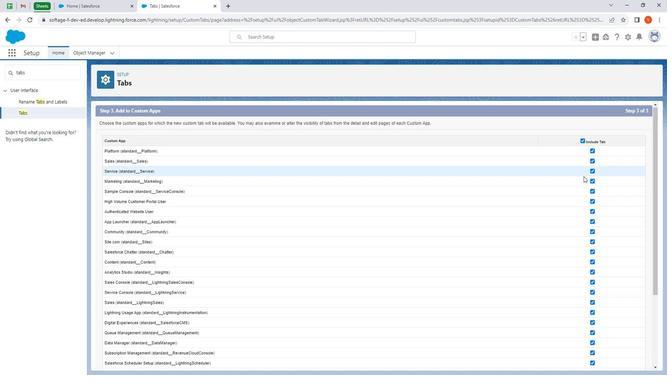 
Action: Mouse scrolled (582, 180) with delta (0, 0)
Screenshot: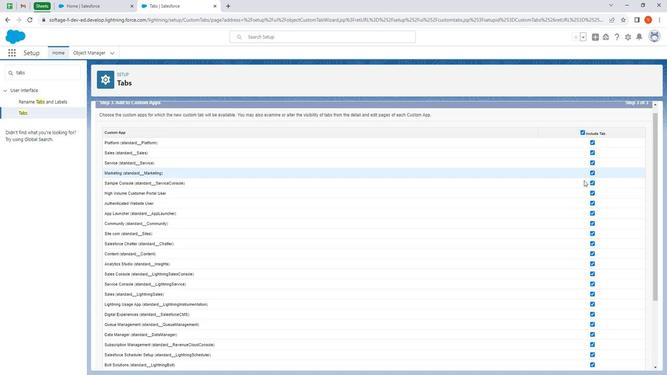 
Action: Mouse moved to (582, 186)
Screenshot: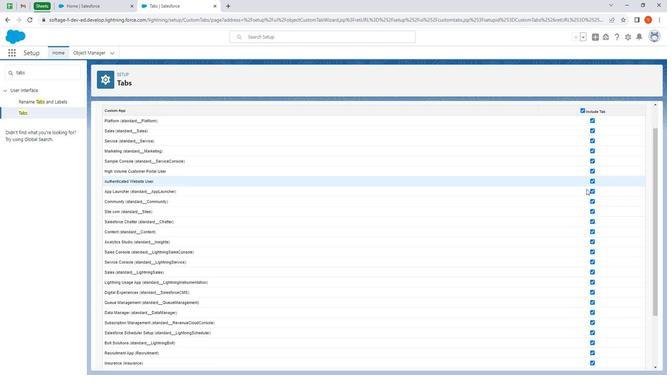 
Action: Mouse scrolled (582, 186) with delta (0, 0)
Screenshot: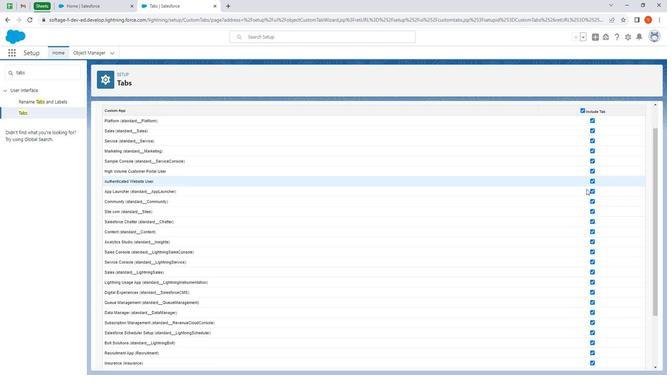 
Action: Mouse moved to (585, 193)
Screenshot: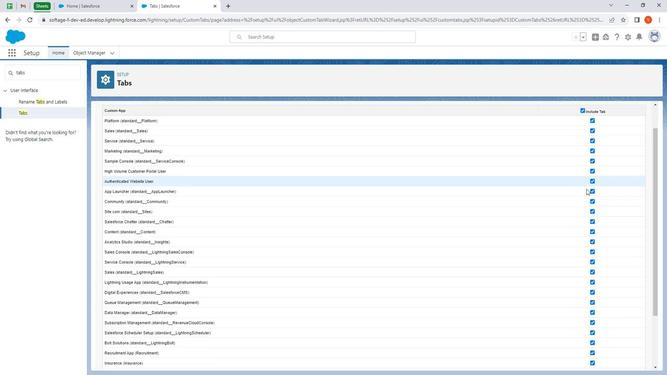 
Action: Mouse scrolled (585, 192) with delta (0, 0)
Screenshot: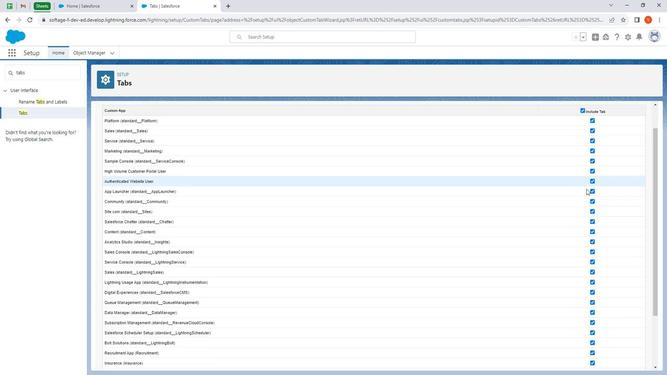 
Action: Mouse moved to (593, 223)
Screenshot: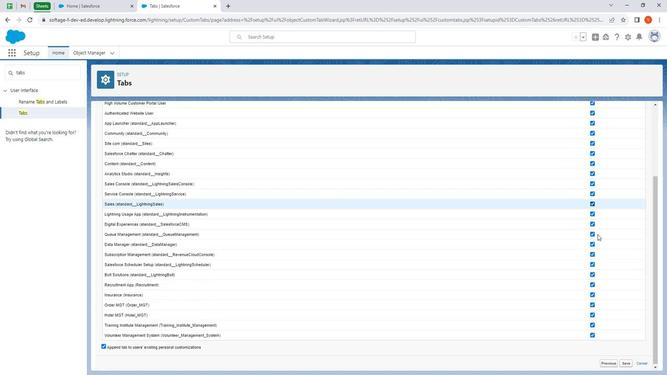 
Action: Mouse scrolled (593, 223) with delta (0, 0)
Screenshot: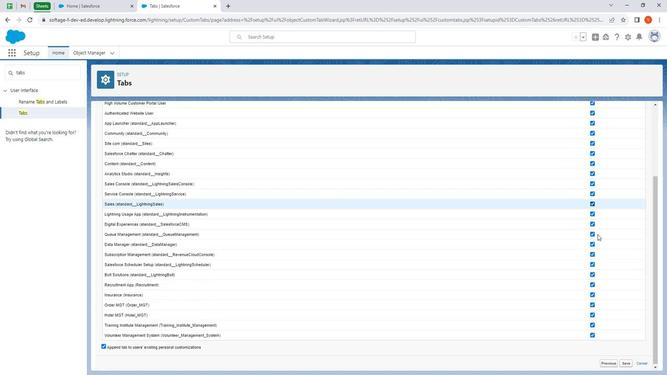 
Action: Mouse moved to (633, 337)
Screenshot: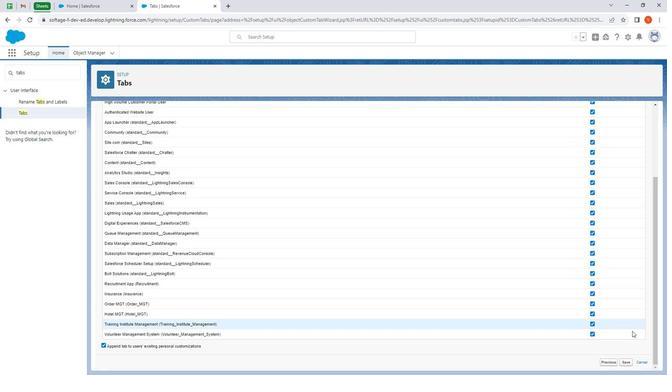 
Action: Mouse scrolled (633, 337) with delta (0, 0)
Screenshot: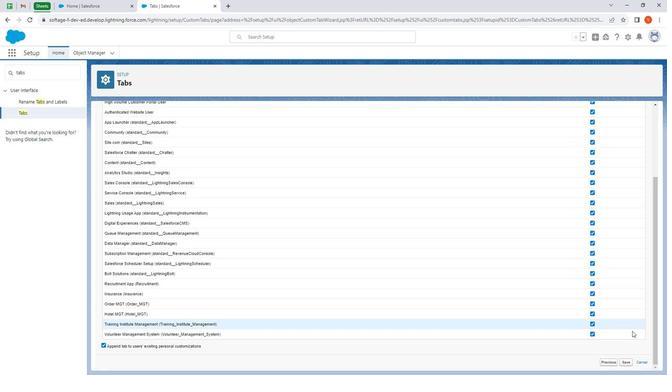 
Action: Mouse moved to (634, 340)
Screenshot: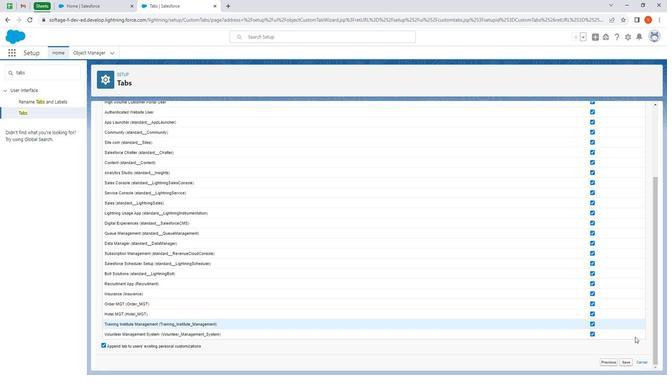 
Action: Mouse scrolled (634, 339) with delta (0, 0)
Screenshot: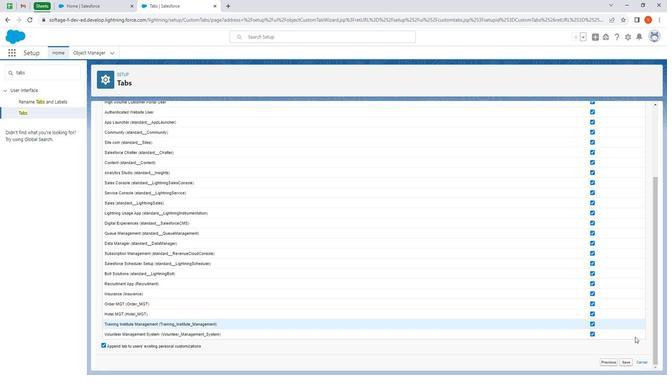 
Action: Mouse moved to (636, 345)
Screenshot: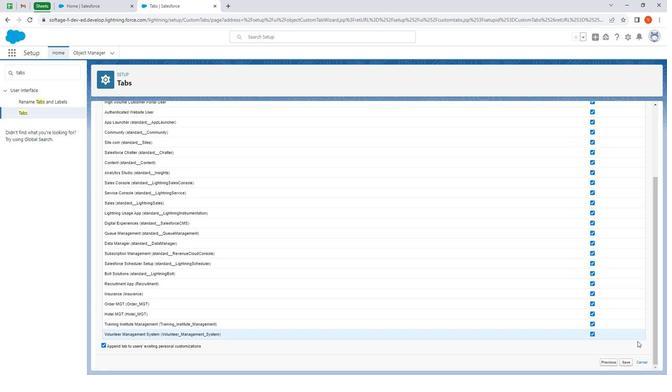 
Action: Mouse scrolled (636, 345) with delta (0, 0)
Screenshot: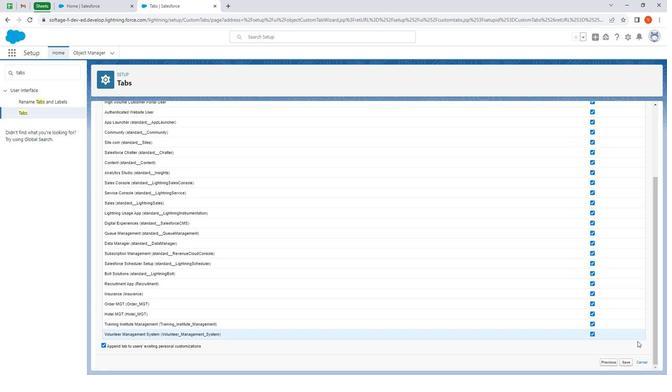 
Action: Mouse moved to (628, 364)
Screenshot: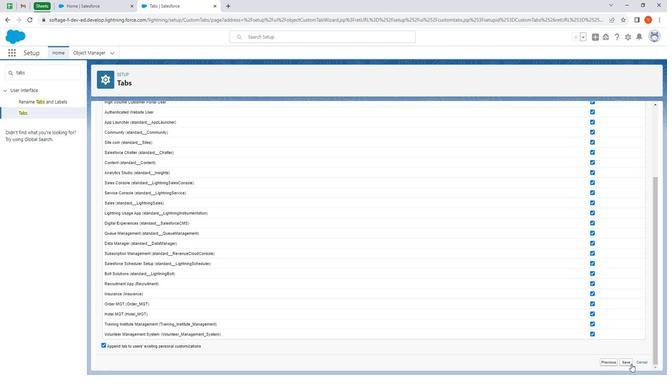 
Action: Mouse pressed left at (628, 364)
Screenshot: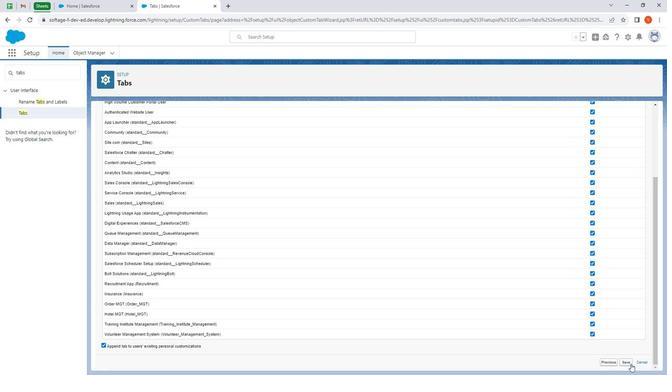
Action: Mouse moved to (329, 270)
Screenshot: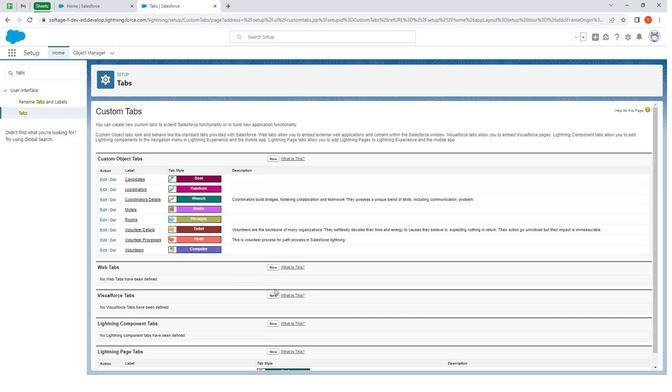 
